Task: Look for space in Granadero Baigorria, Argentina from 4th August, 2023 to 8th August, 2023 for 1 adult in price range Rs.10000 to Rs.15000. Place can be private room with 1  bedroom having 1 bed and 1 bathroom. Property type can be flatguest house, hotel. Amenities needed are: wifi, heating. Booking option can be shelf check-in. Required host language is English.
Action: Mouse moved to (346, 131)
Screenshot: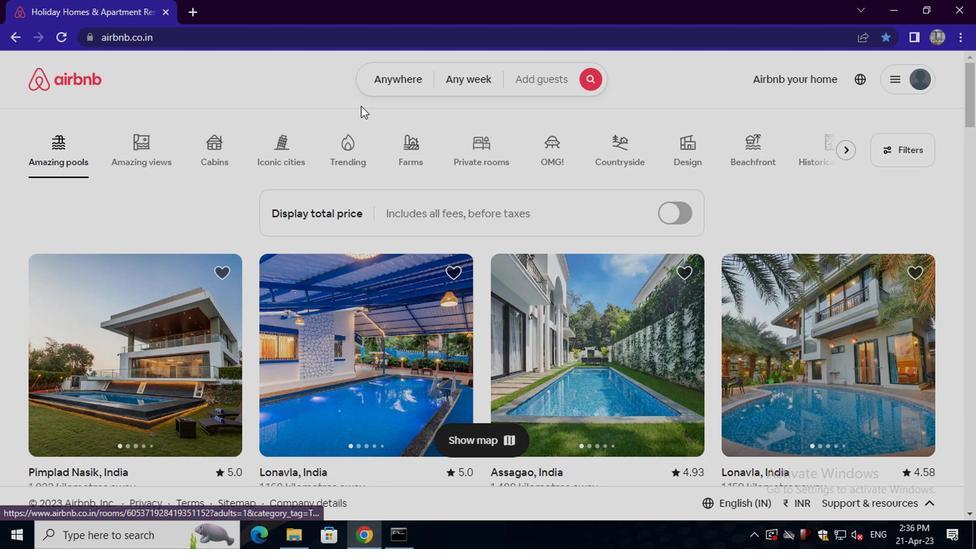 
Action: Mouse pressed left at (346, 131)
Screenshot: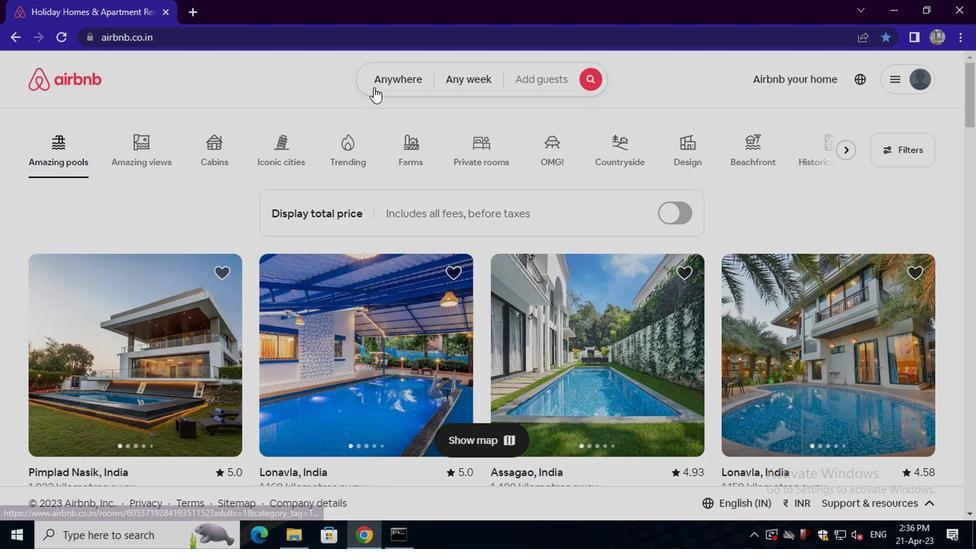 
Action: Mouse moved to (295, 169)
Screenshot: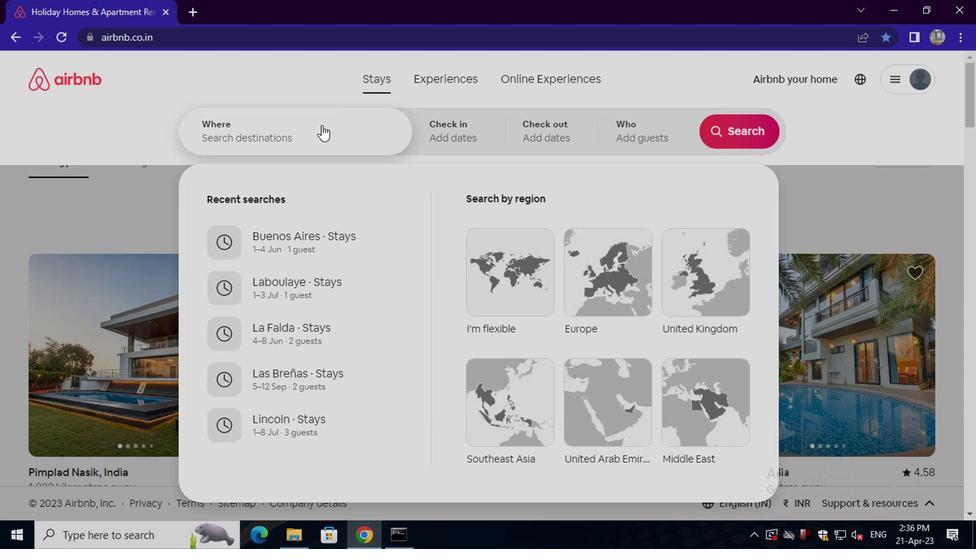 
Action: Mouse pressed left at (295, 169)
Screenshot: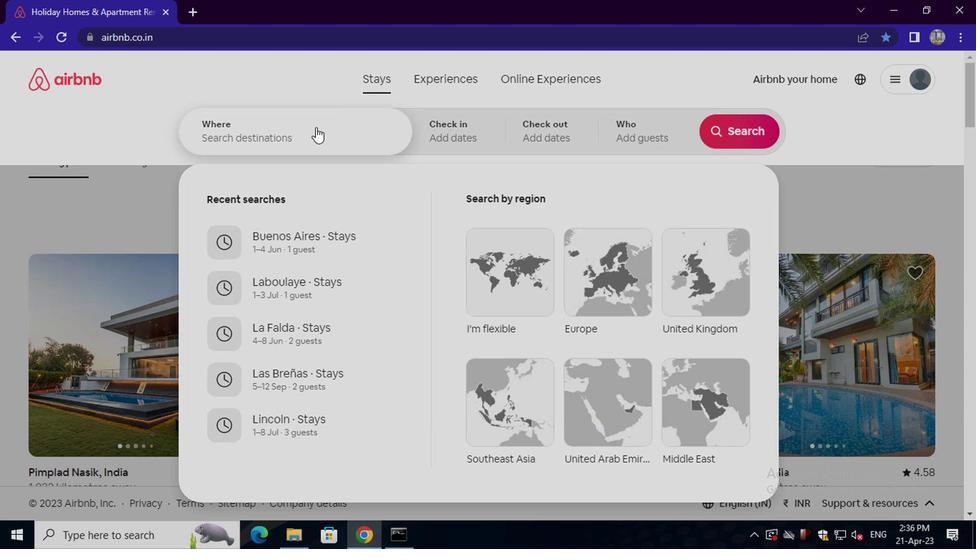 
Action: Key pressed granadero<Key.space>baigorria,<Key.space>argentina<Key.enter>
Screenshot: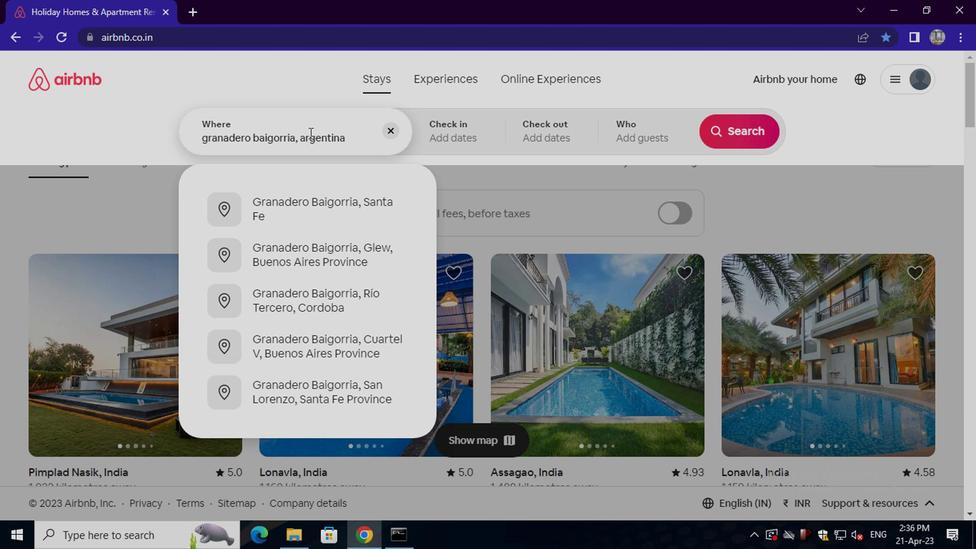 
Action: Mouse moved to (590, 248)
Screenshot: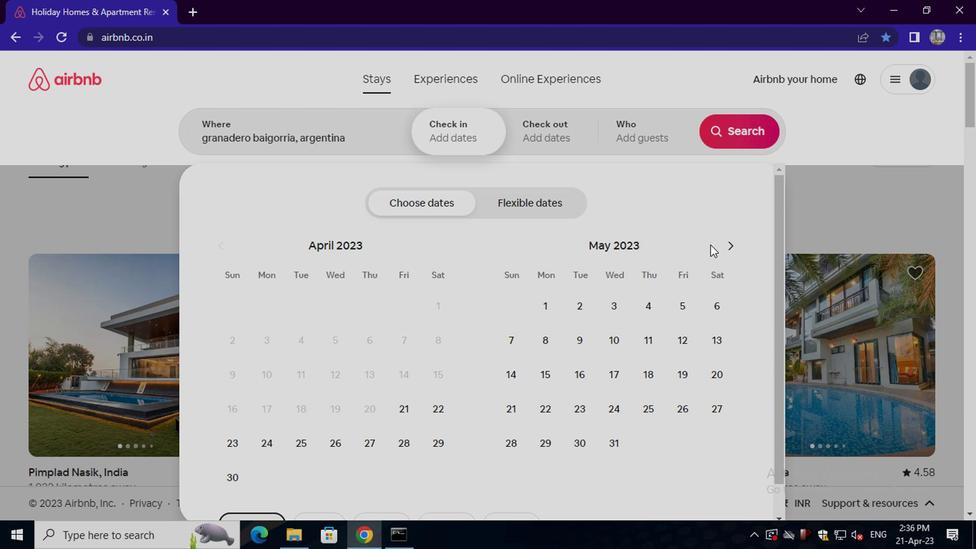 
Action: Mouse pressed left at (590, 248)
Screenshot: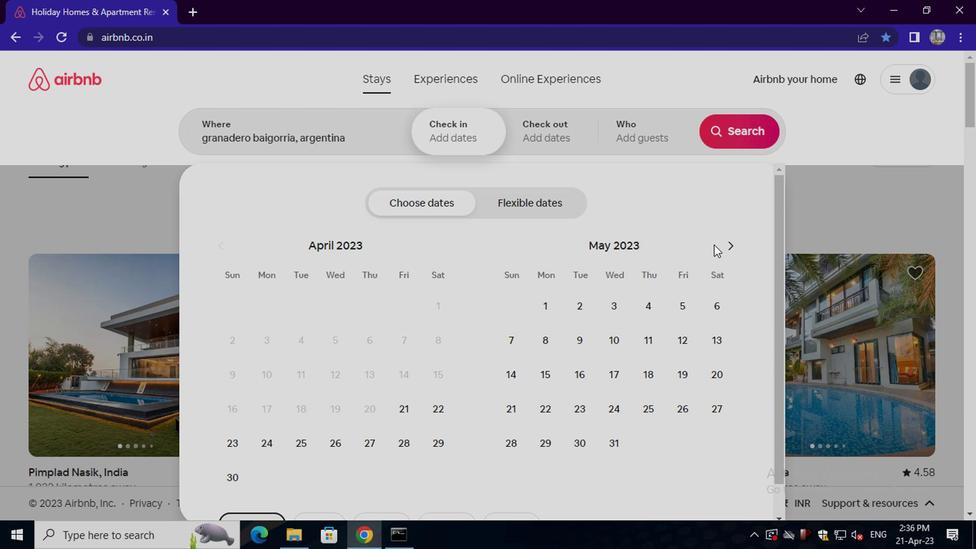 
Action: Mouse pressed left at (590, 248)
Screenshot: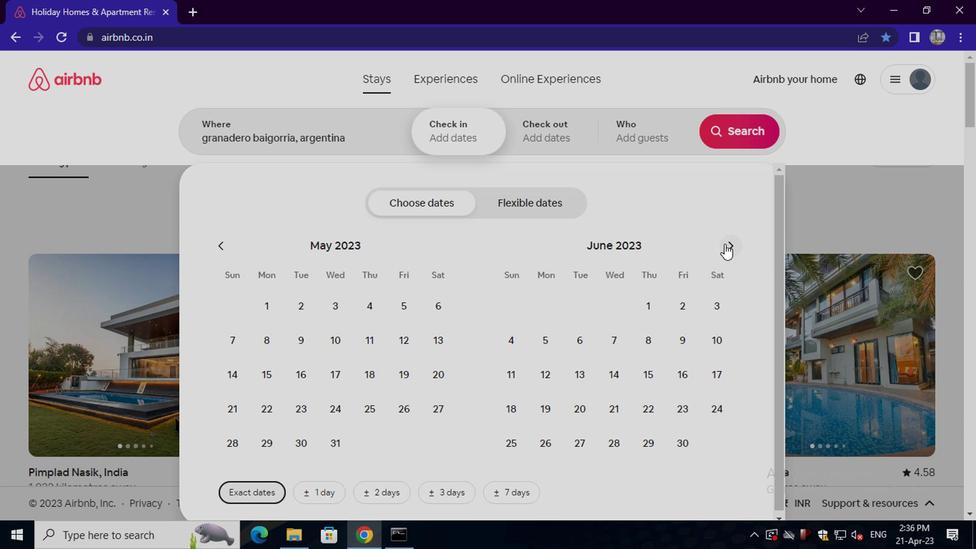 
Action: Mouse pressed left at (590, 248)
Screenshot: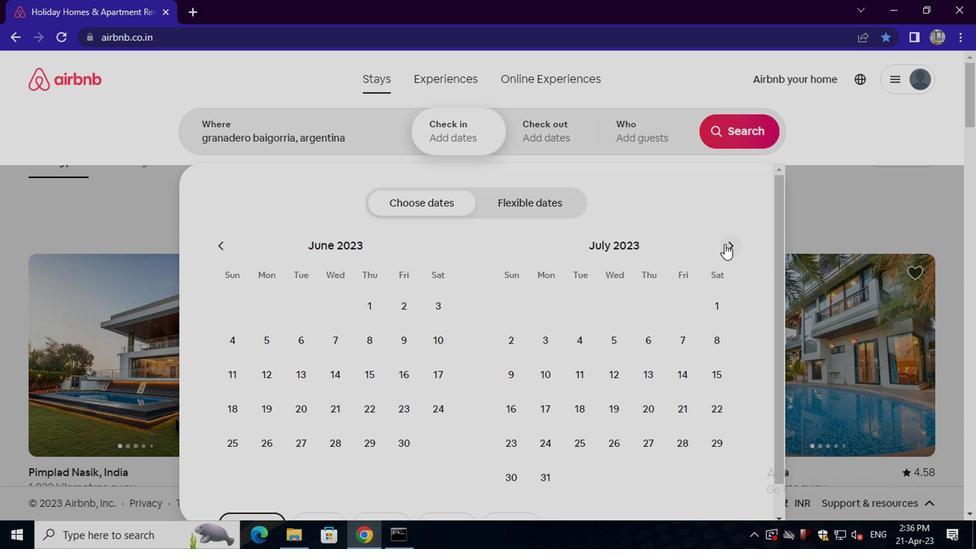 
Action: Mouse moved to (562, 290)
Screenshot: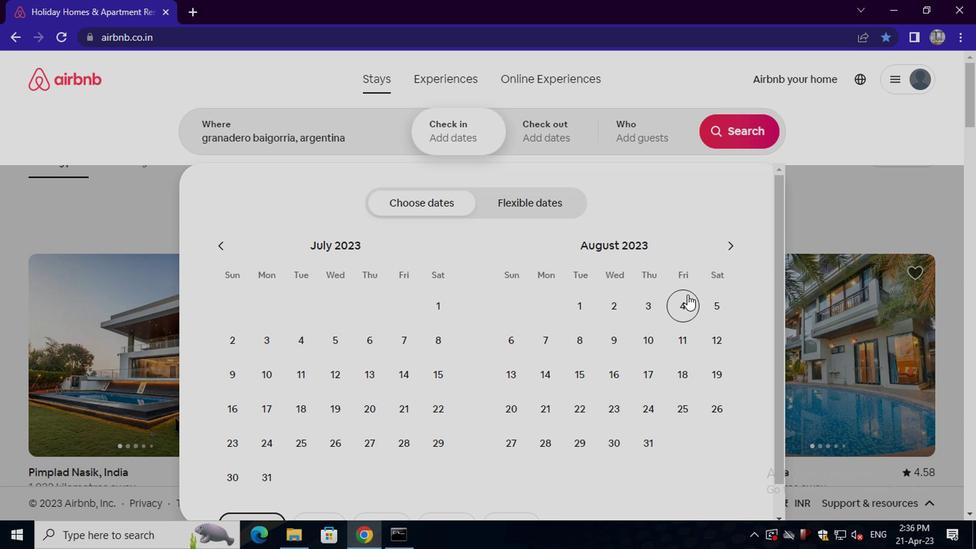 
Action: Mouse pressed left at (562, 290)
Screenshot: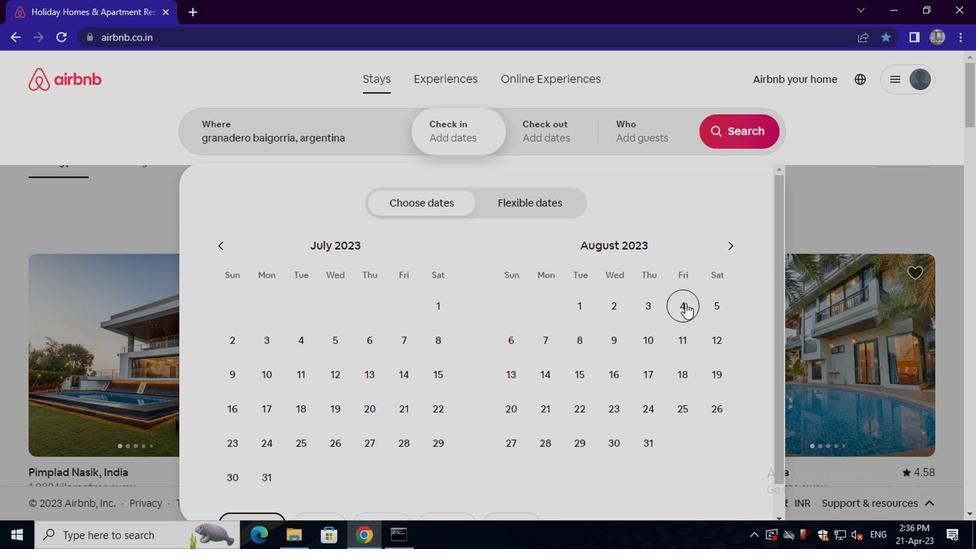 
Action: Mouse moved to (478, 319)
Screenshot: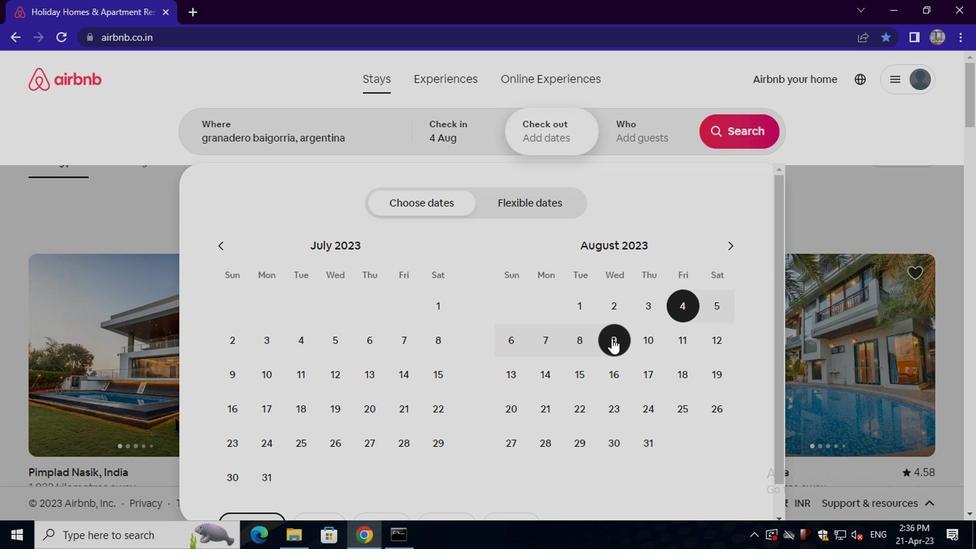 
Action: Mouse pressed left at (478, 319)
Screenshot: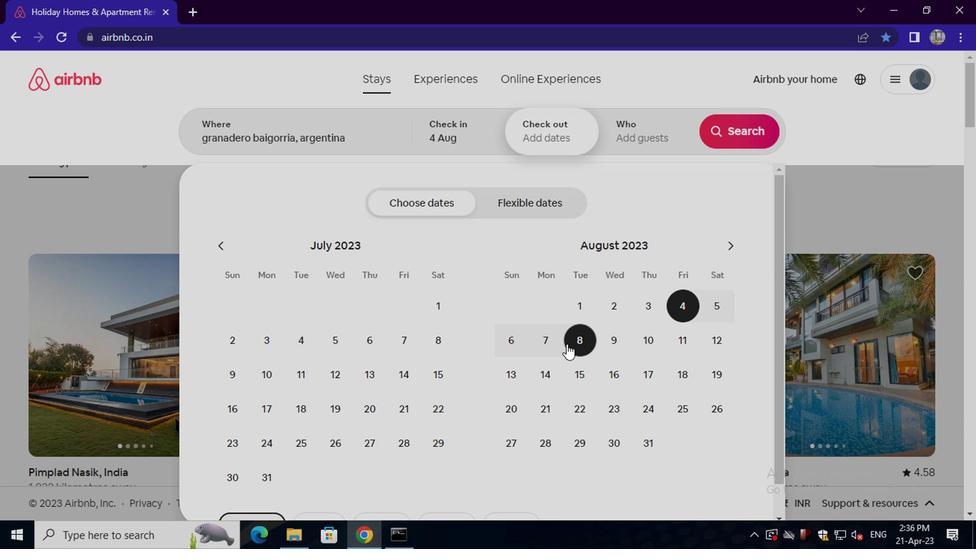 
Action: Mouse moved to (529, 170)
Screenshot: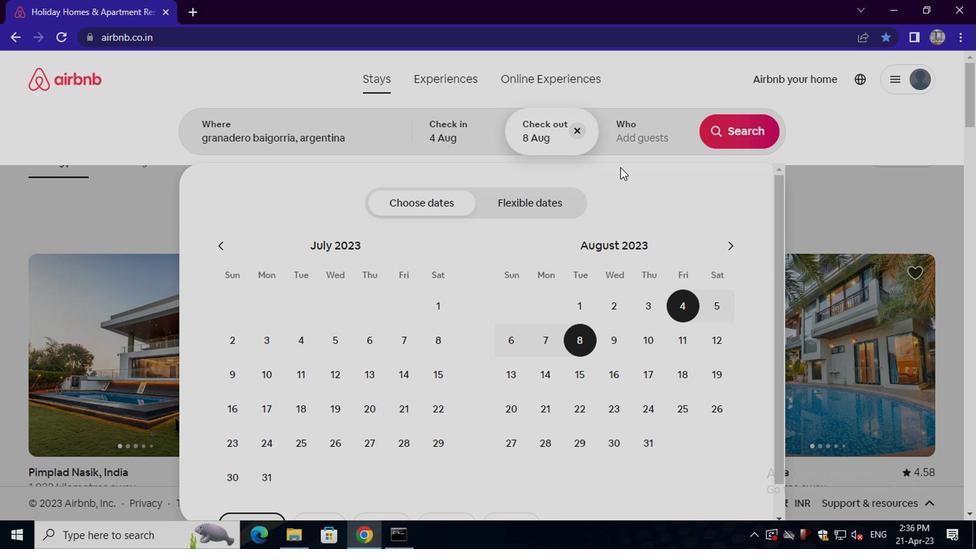
Action: Mouse pressed left at (529, 170)
Screenshot: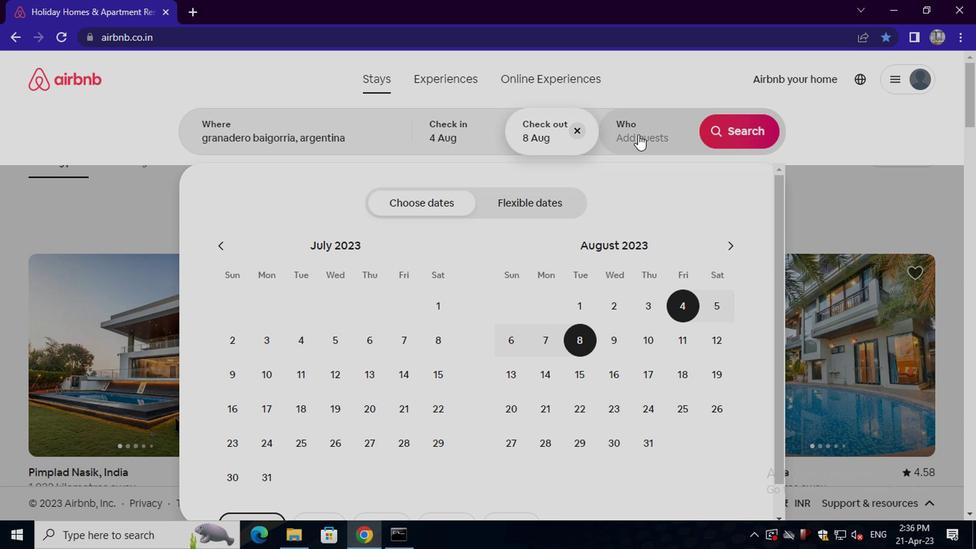 
Action: Mouse moved to (600, 219)
Screenshot: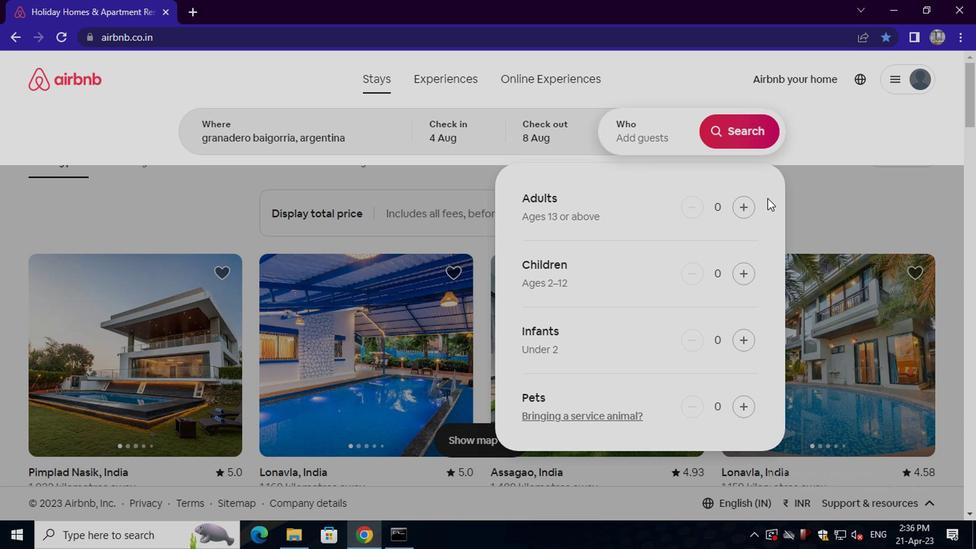 
Action: Mouse pressed left at (600, 219)
Screenshot: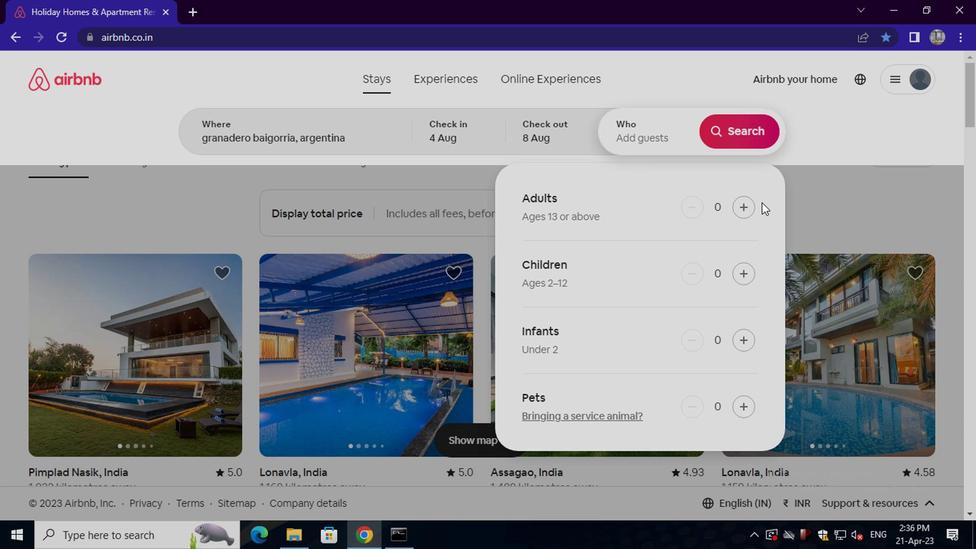 
Action: Mouse moved to (600, 169)
Screenshot: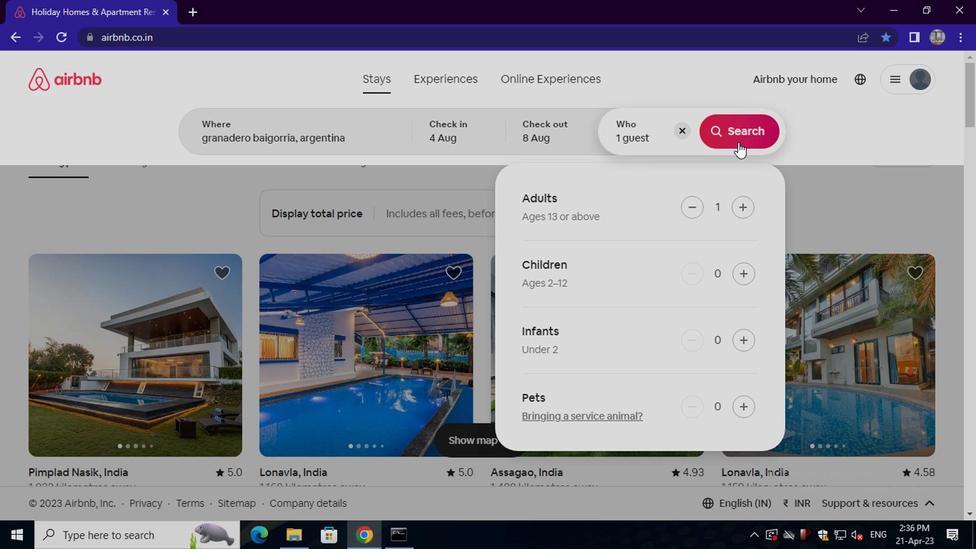 
Action: Mouse pressed left at (600, 169)
Screenshot: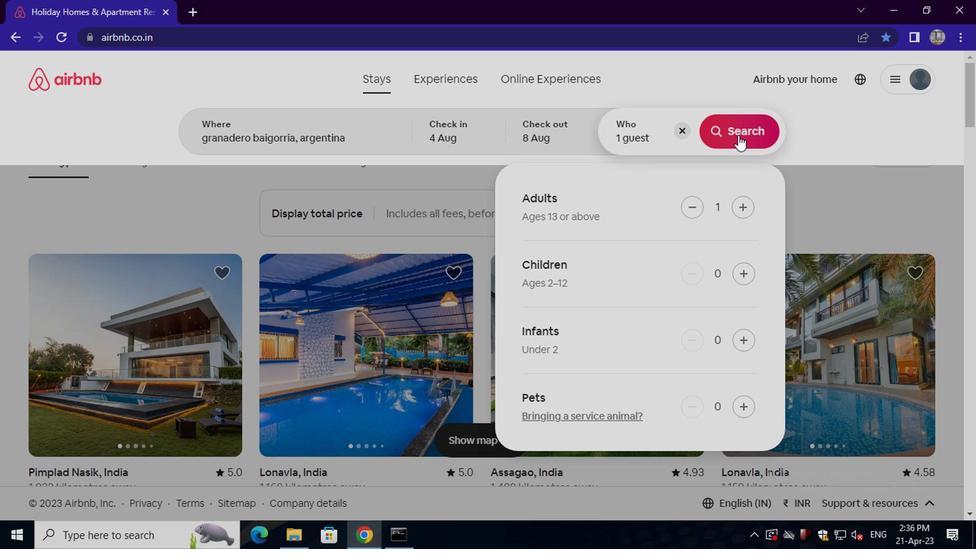 
Action: Mouse moved to (715, 174)
Screenshot: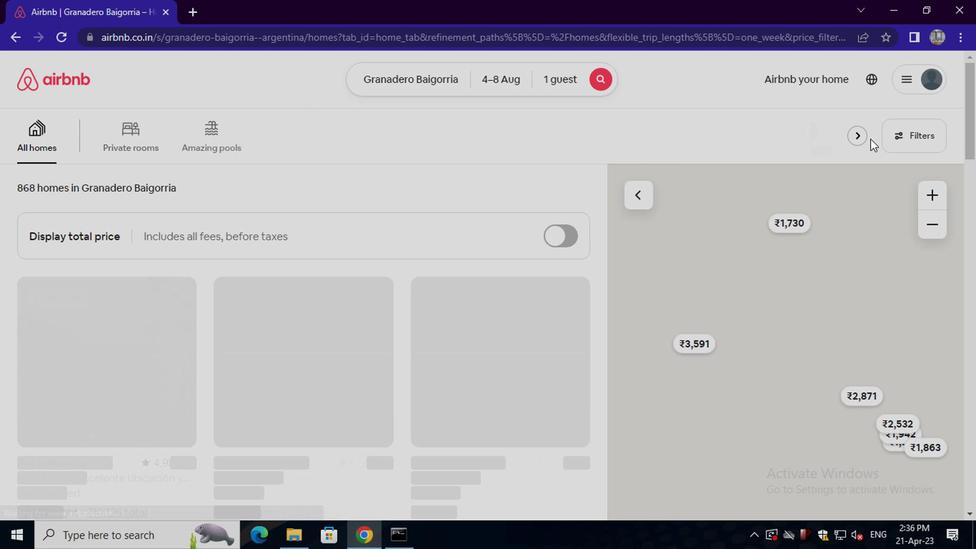 
Action: Mouse pressed left at (715, 174)
Screenshot: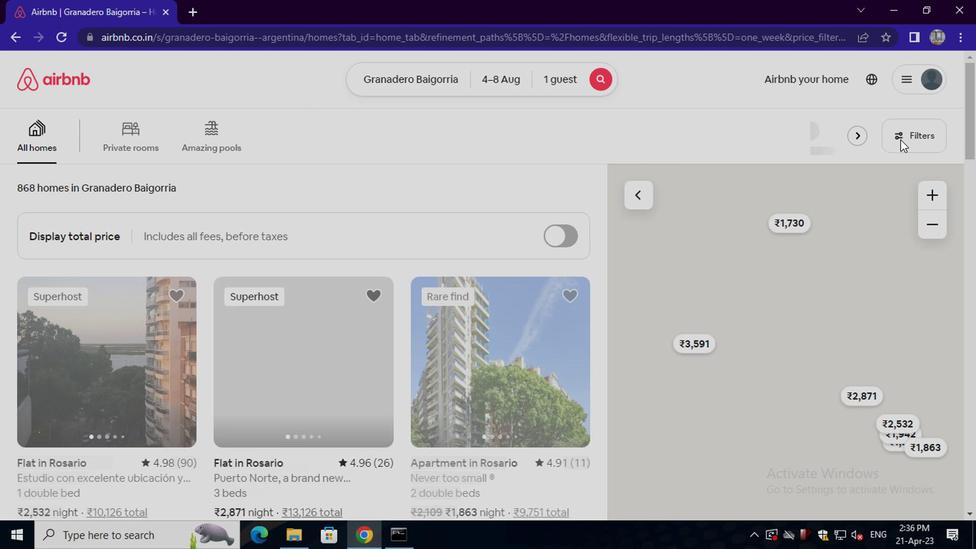 
Action: Mouse moved to (322, 299)
Screenshot: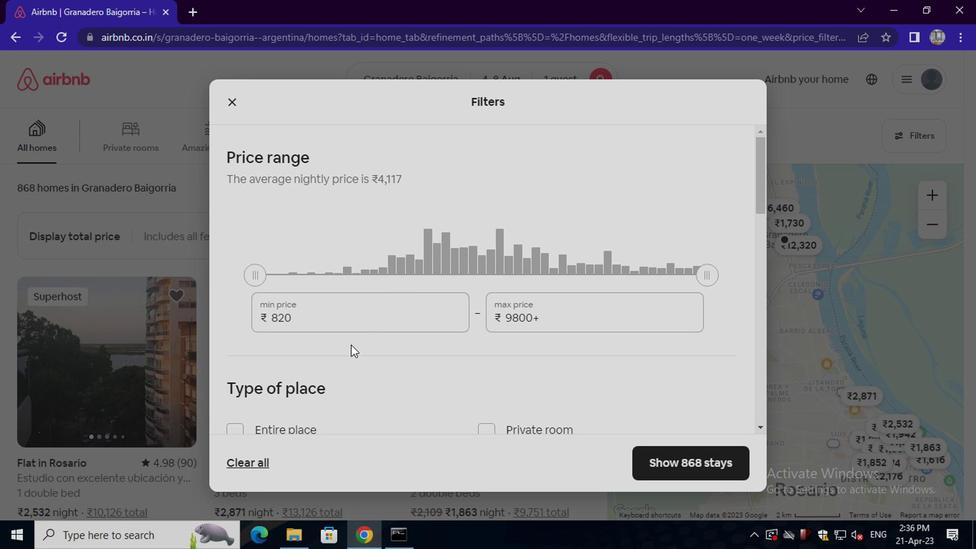 
Action: Mouse pressed left at (322, 299)
Screenshot: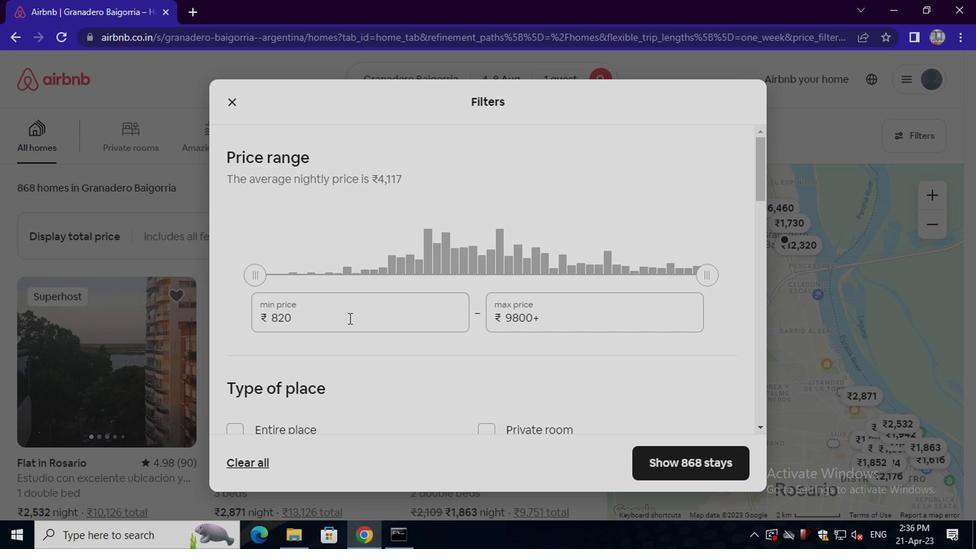 
Action: Mouse moved to (322, 298)
Screenshot: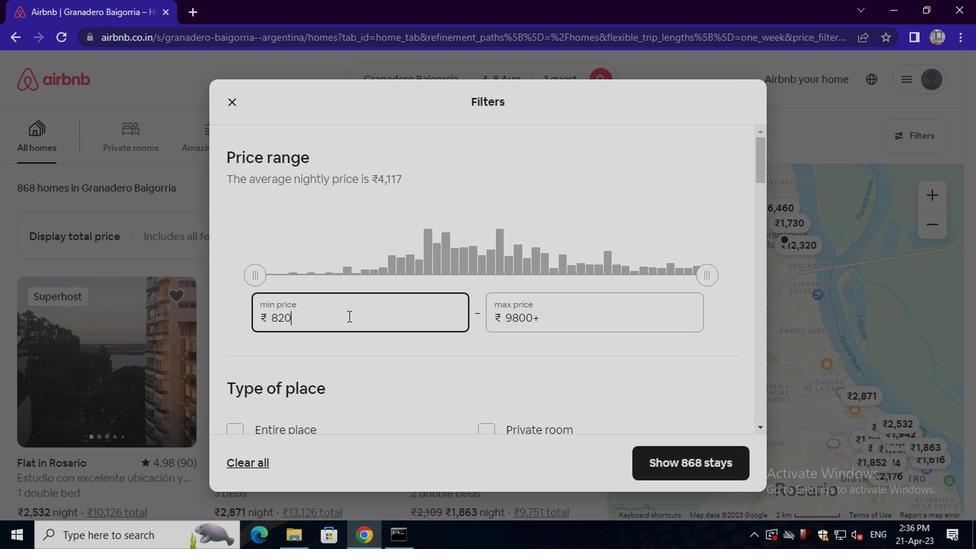 
Action: Key pressed <Key.backspace><Key.backspace><Key.backspace><Key.backspace><Key.backspace><Key.backspace><Key.backspace><Key.backspace><Key.backspace><Key.backspace><Key.backspace><Key.backspace><Key.backspace><Key.backspace><Key.backspace><Key.backspace><Key.backspace>10000
Screenshot: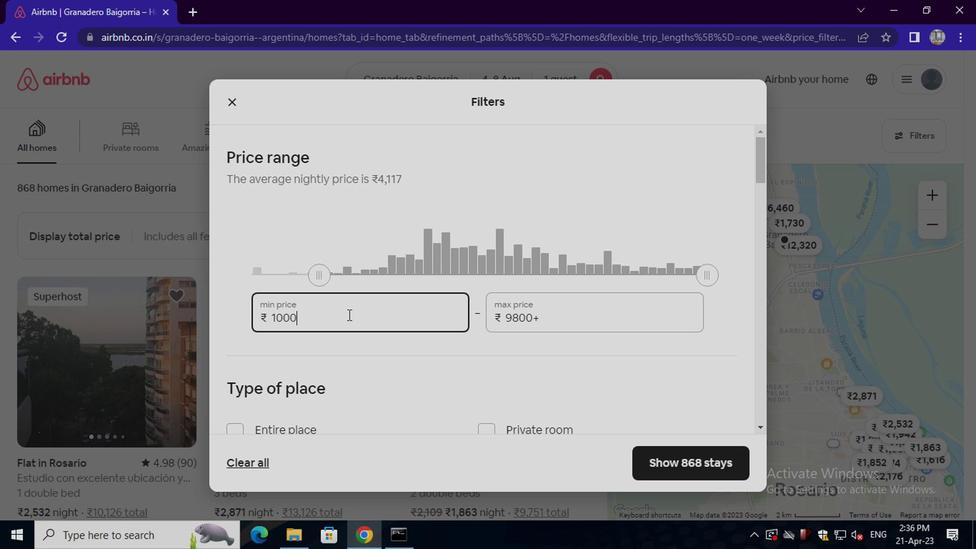
Action: Mouse moved to (473, 305)
Screenshot: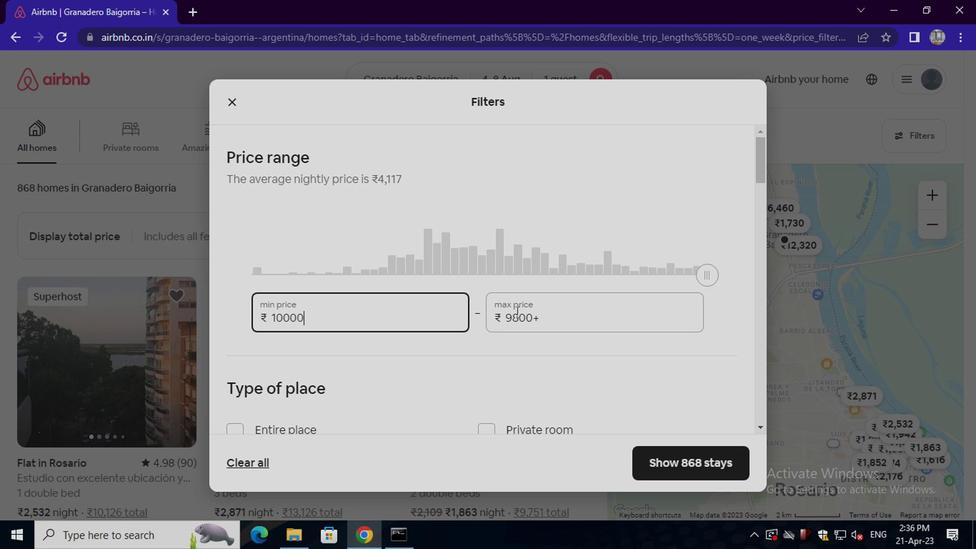 
Action: Mouse pressed left at (473, 305)
Screenshot: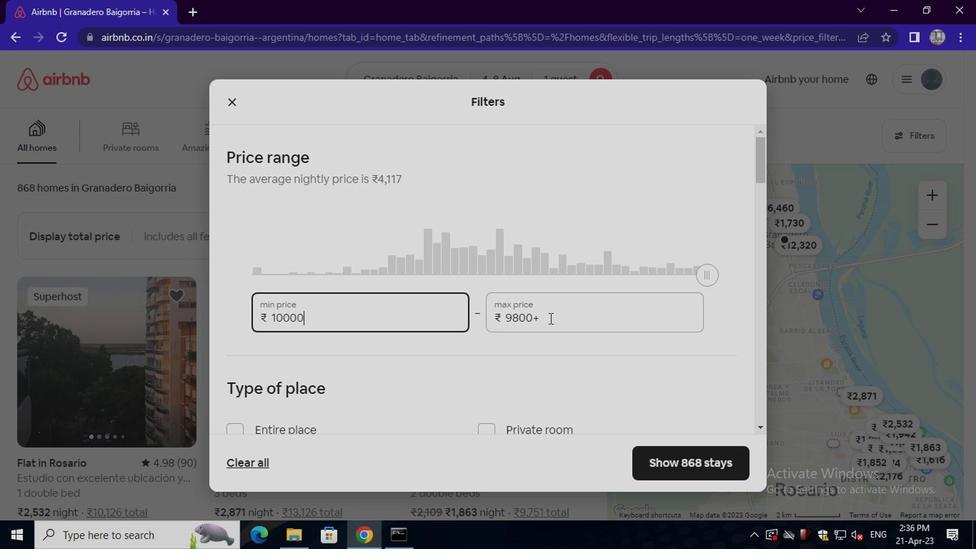 
Action: Key pressed <Key.backspace><Key.backspace><Key.backspace><Key.backspace><Key.backspace><Key.backspace><Key.backspace><Key.backspace><Key.backspace><Key.backspace><Key.backspace><Key.backspace><Key.backspace>15000
Screenshot: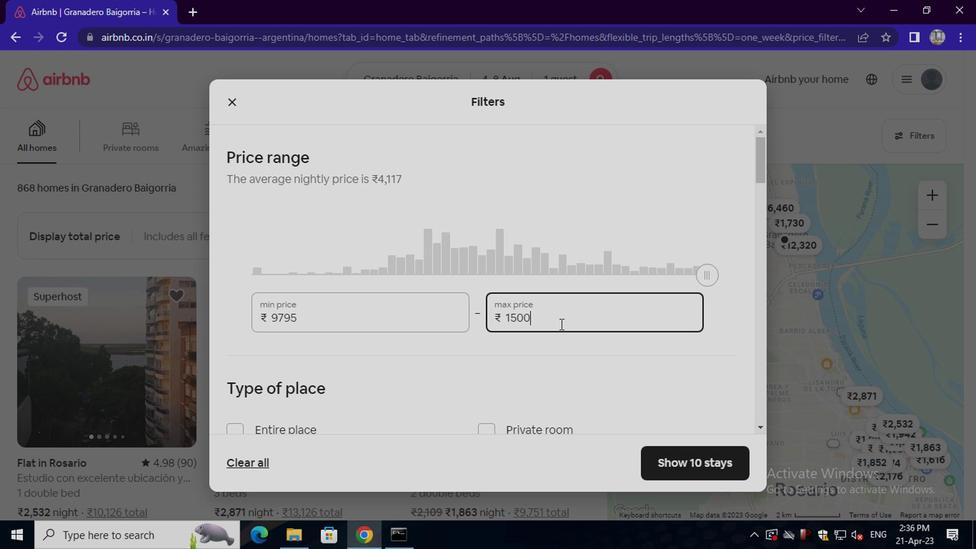 
Action: Mouse moved to (458, 316)
Screenshot: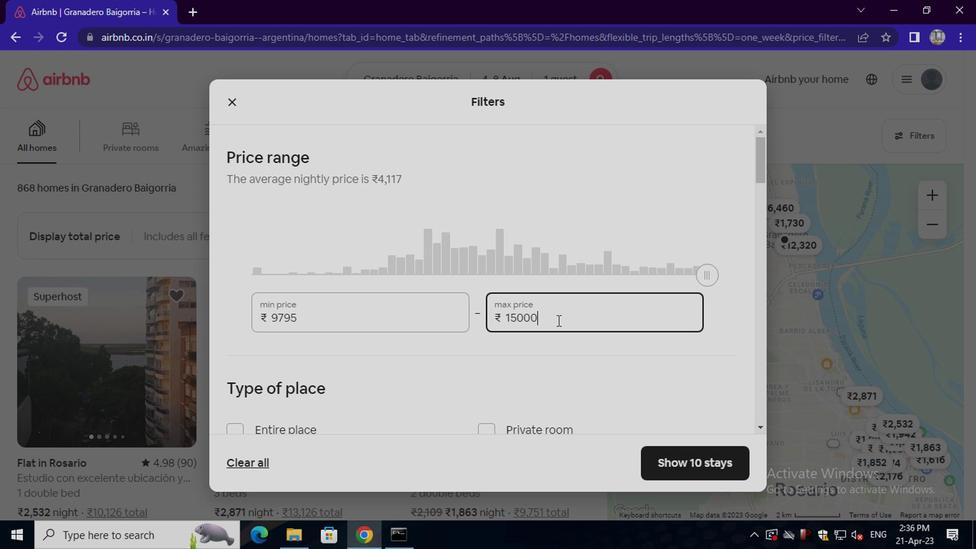 
Action: Mouse scrolled (458, 315) with delta (0, 0)
Screenshot: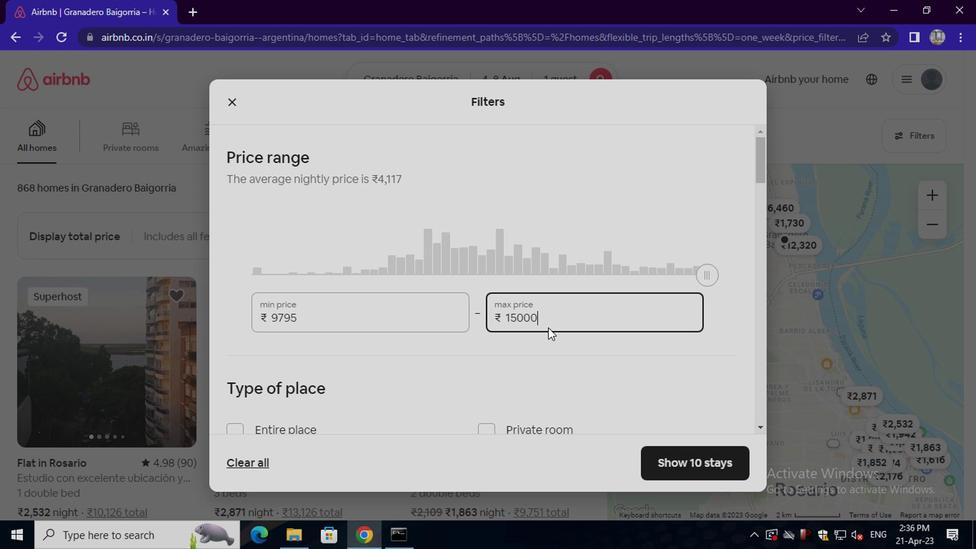 
Action: Mouse moved to (458, 317)
Screenshot: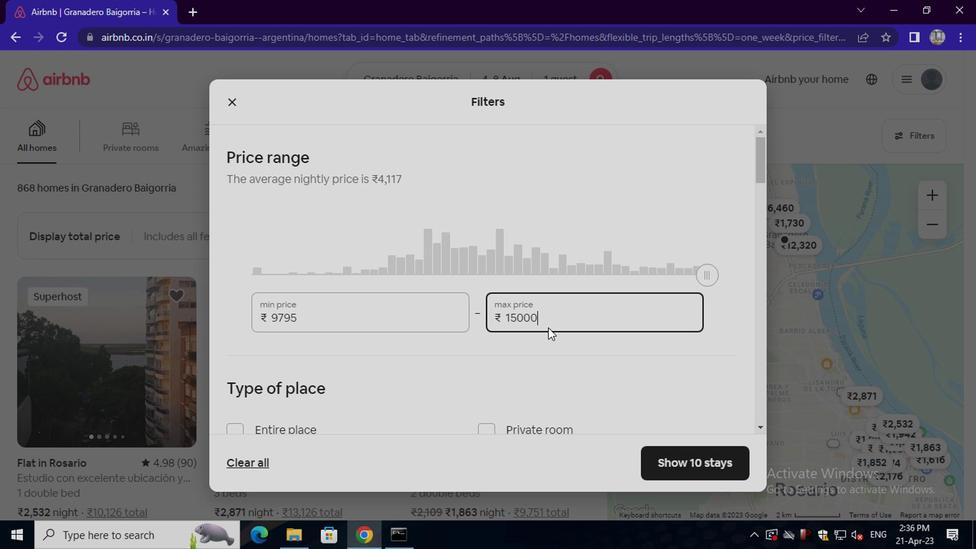 
Action: Mouse scrolled (458, 316) with delta (0, 0)
Screenshot: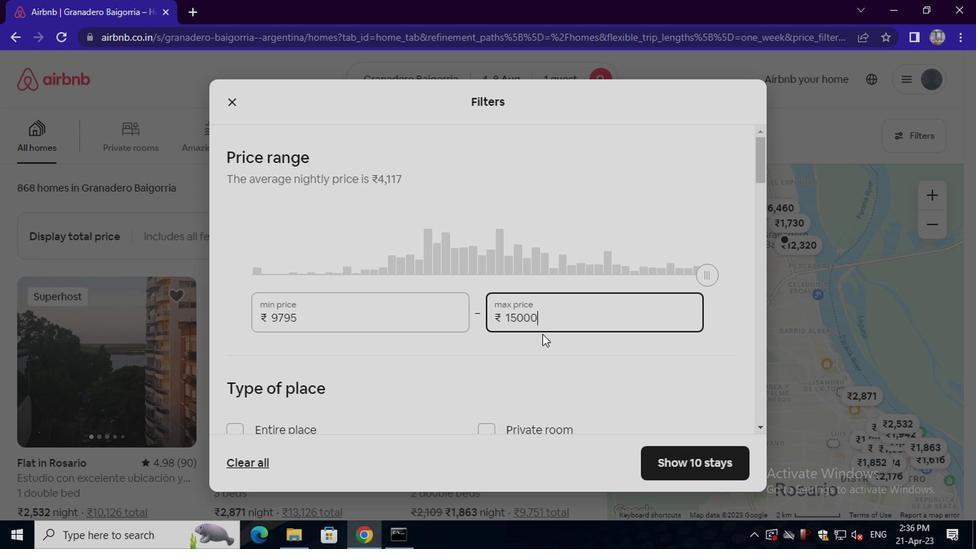 
Action: Mouse moved to (446, 278)
Screenshot: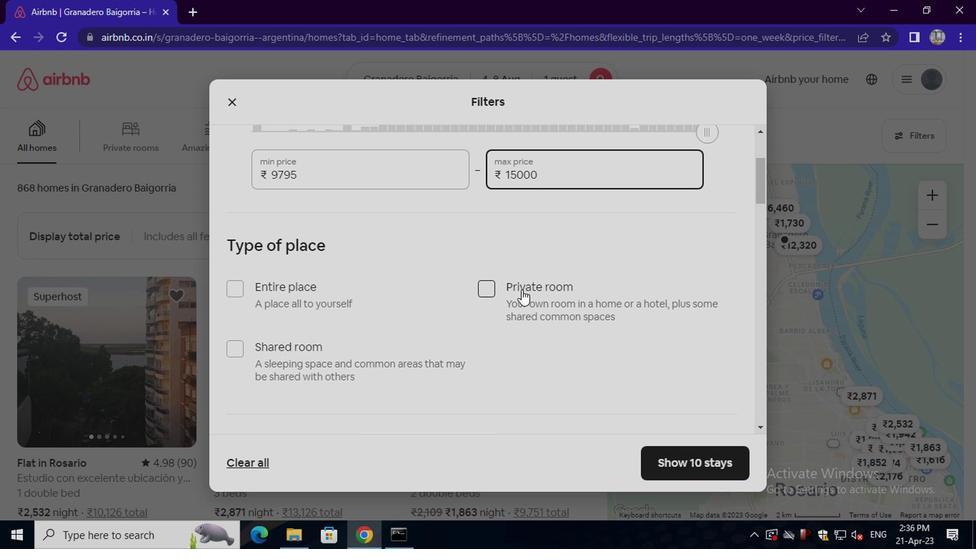 
Action: Mouse pressed left at (446, 278)
Screenshot: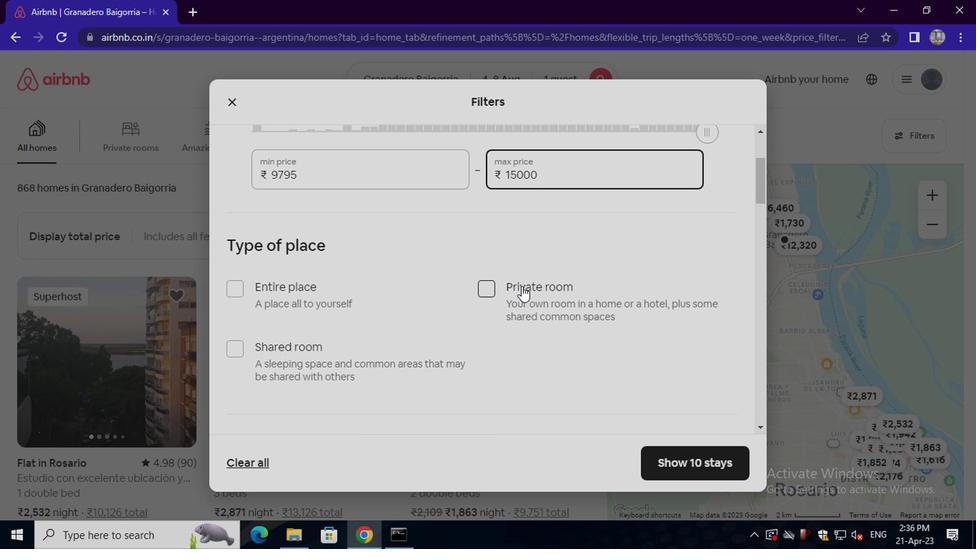 
Action: Mouse moved to (446, 278)
Screenshot: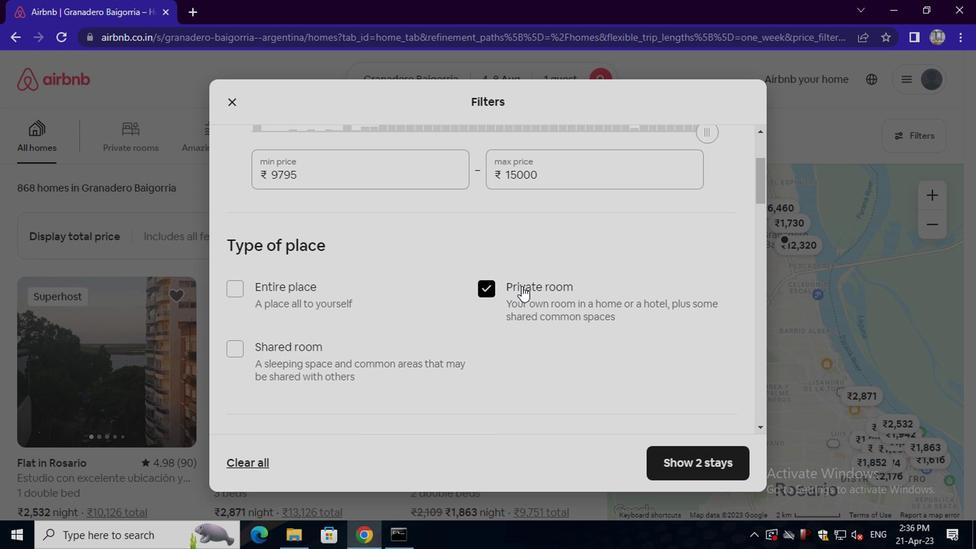 
Action: Mouse scrolled (446, 278) with delta (0, 0)
Screenshot: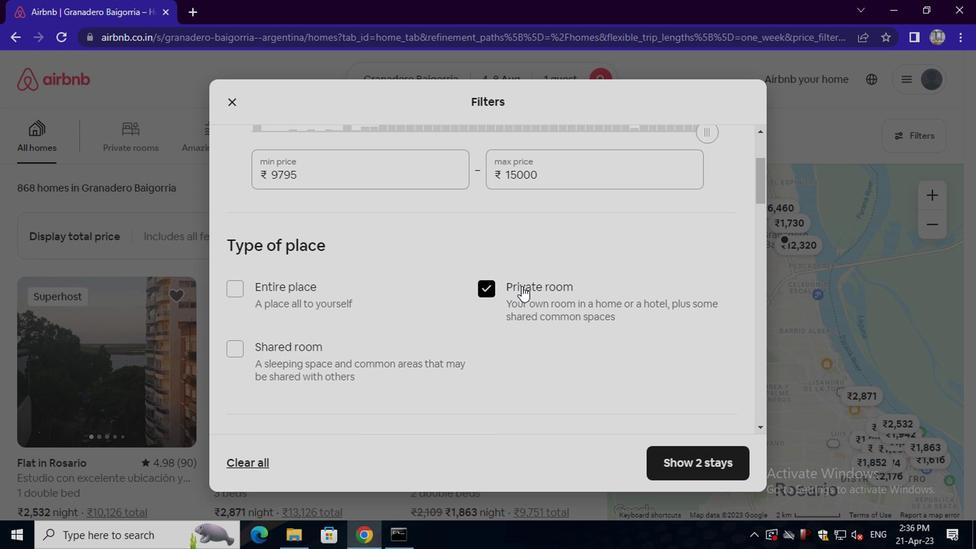 
Action: Mouse moved to (443, 279)
Screenshot: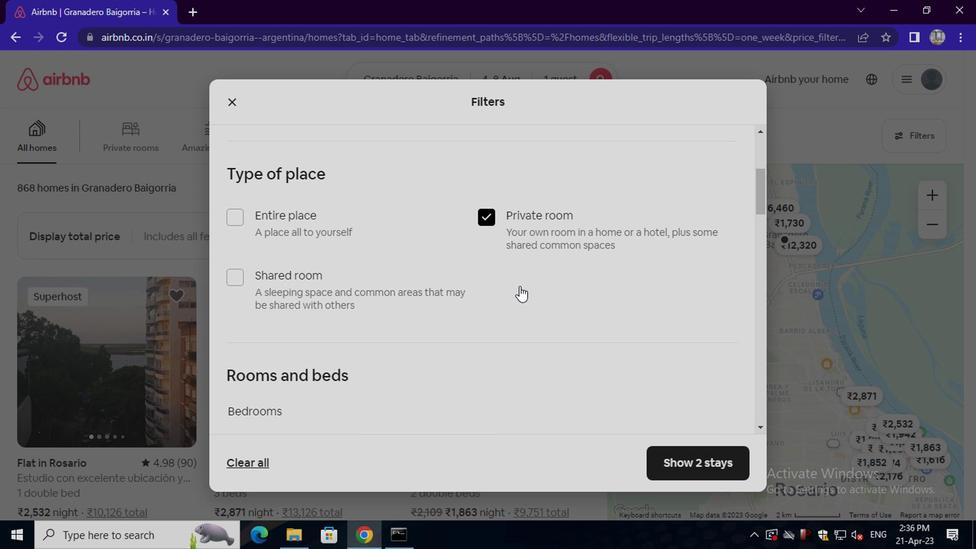 
Action: Mouse scrolled (443, 279) with delta (0, 0)
Screenshot: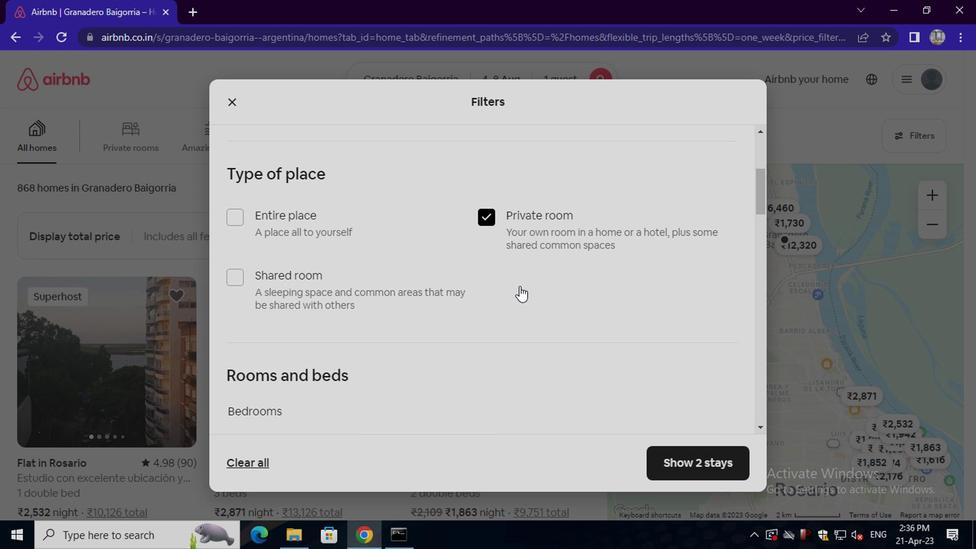 
Action: Mouse moved to (438, 282)
Screenshot: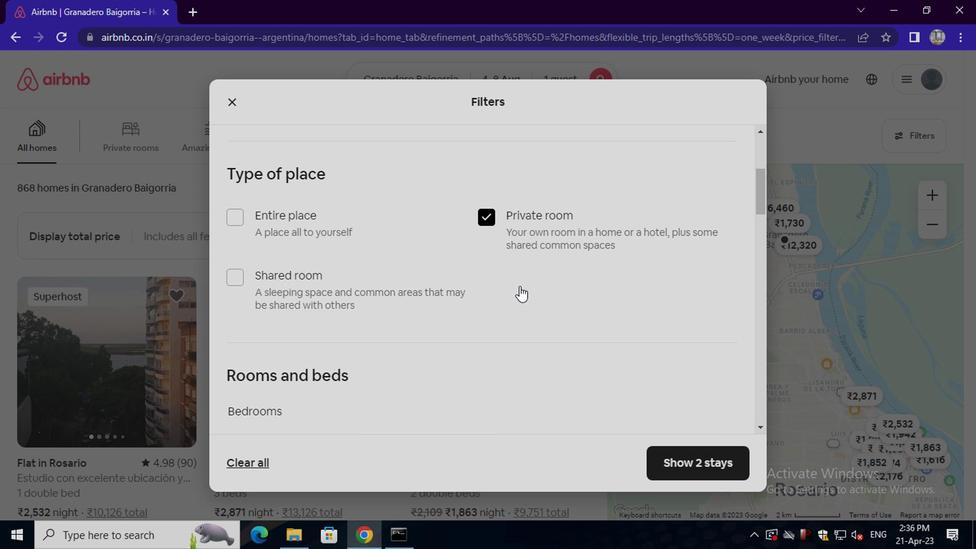 
Action: Mouse scrolled (438, 281) with delta (0, 0)
Screenshot: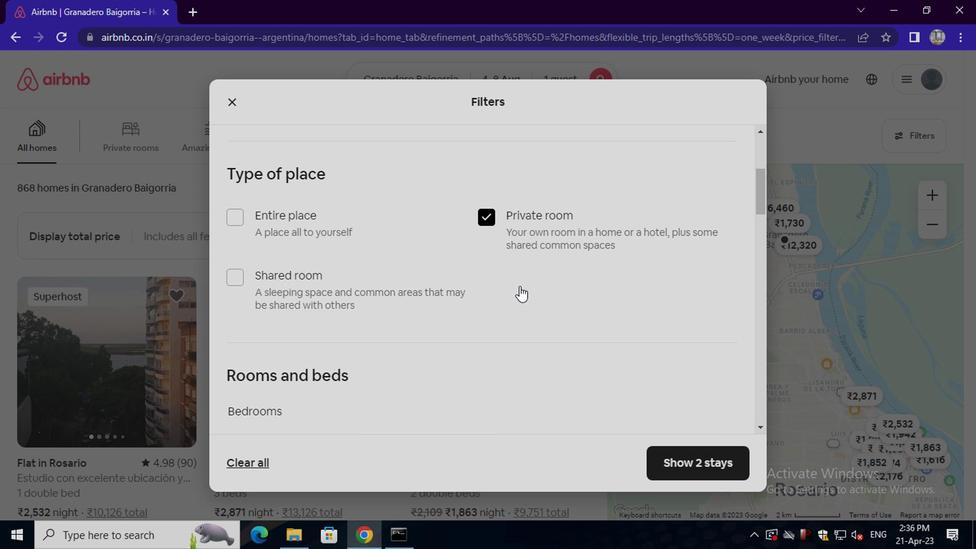 
Action: Mouse moved to (432, 285)
Screenshot: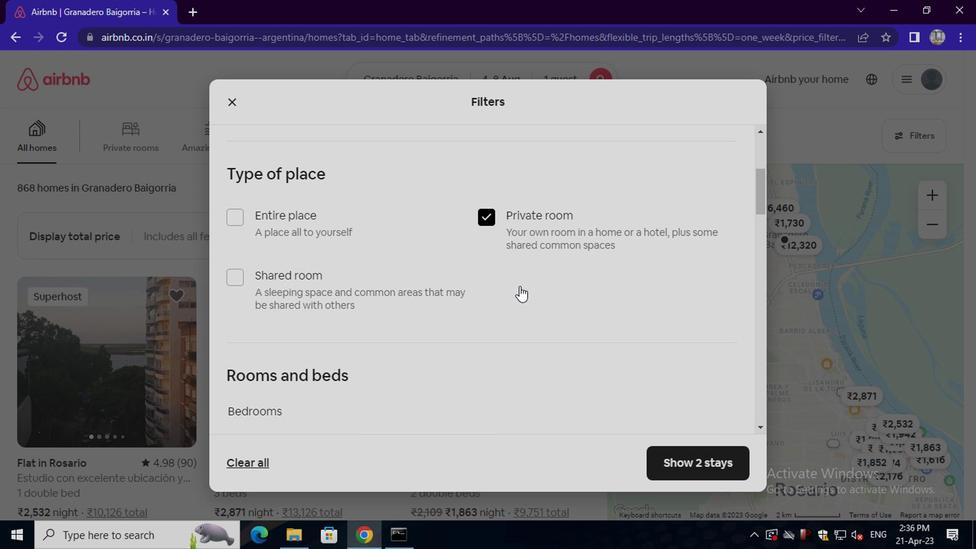 
Action: Mouse scrolled (432, 284) with delta (0, 0)
Screenshot: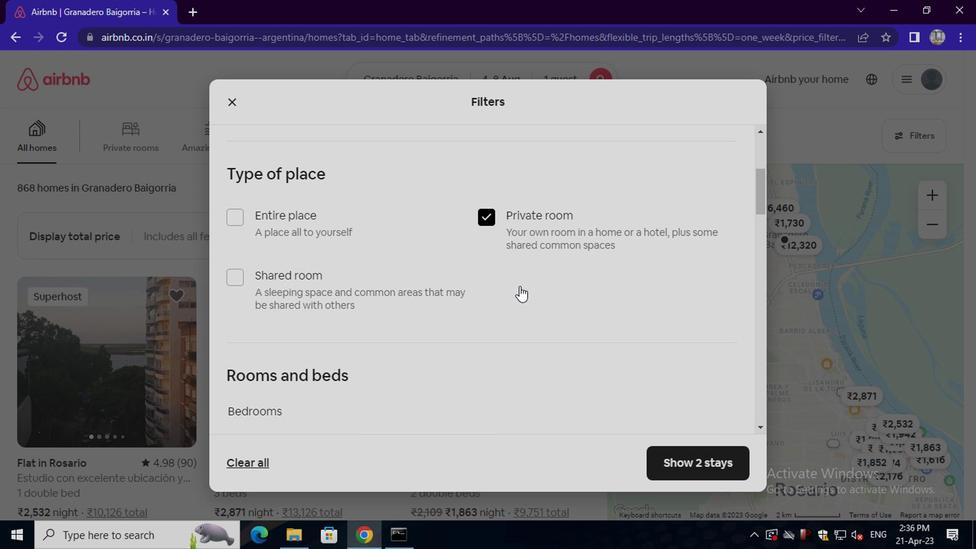 
Action: Mouse moved to (299, 247)
Screenshot: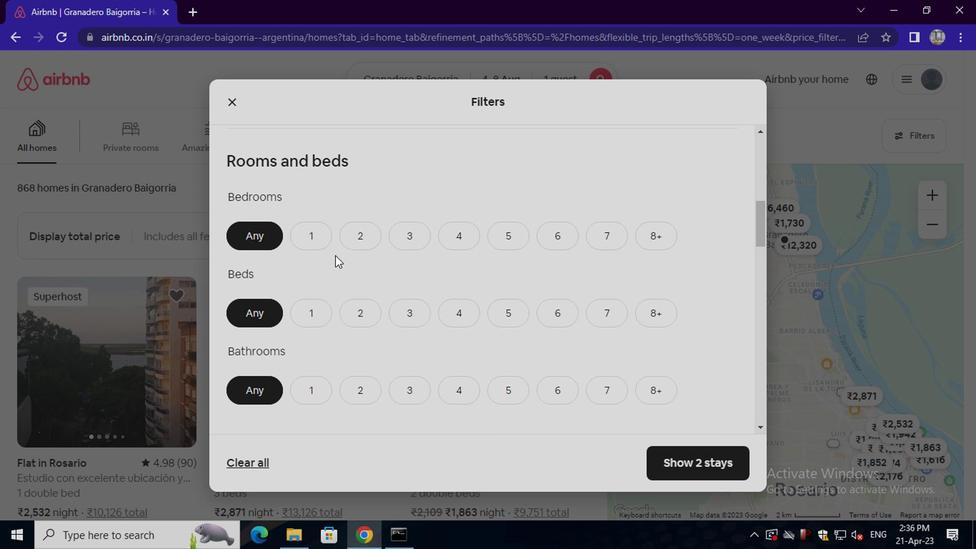 
Action: Mouse pressed left at (299, 247)
Screenshot: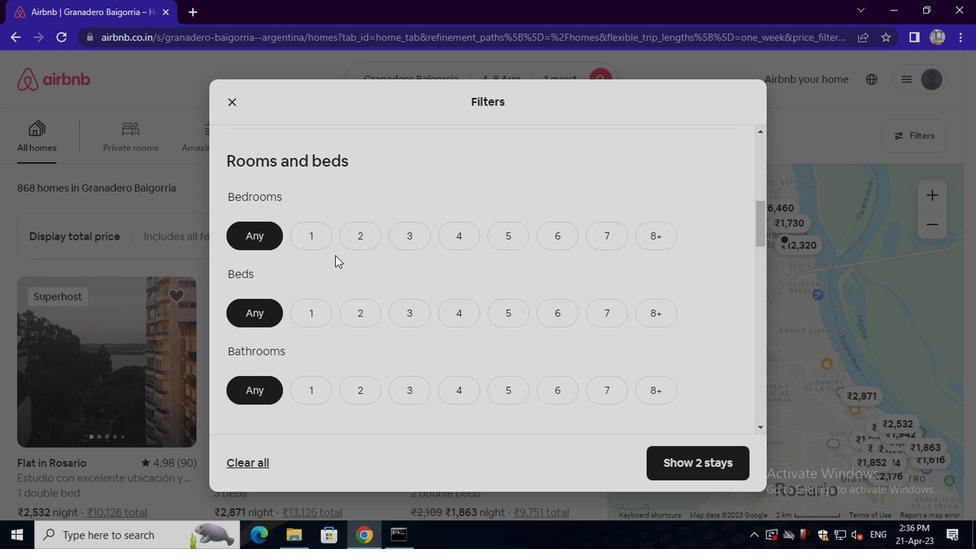 
Action: Mouse moved to (295, 299)
Screenshot: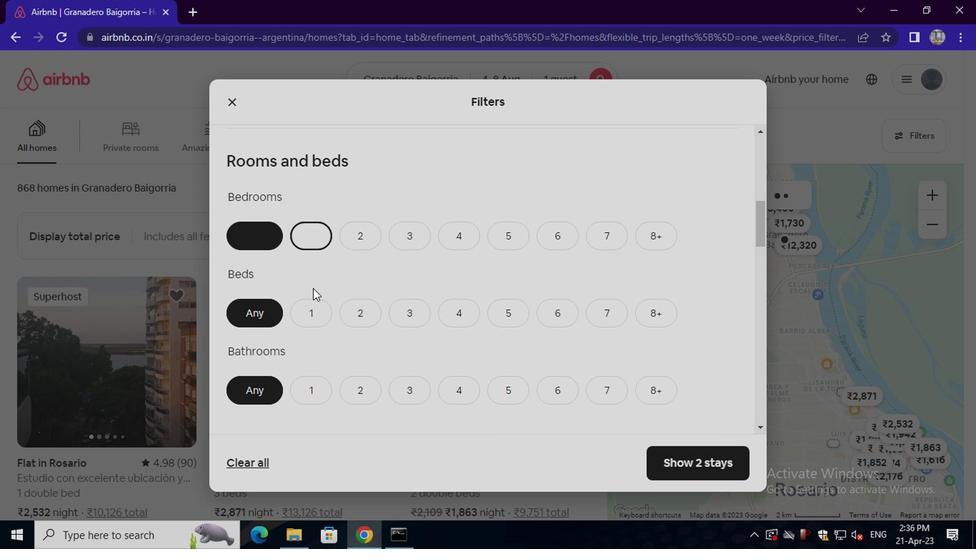 
Action: Mouse pressed left at (295, 299)
Screenshot: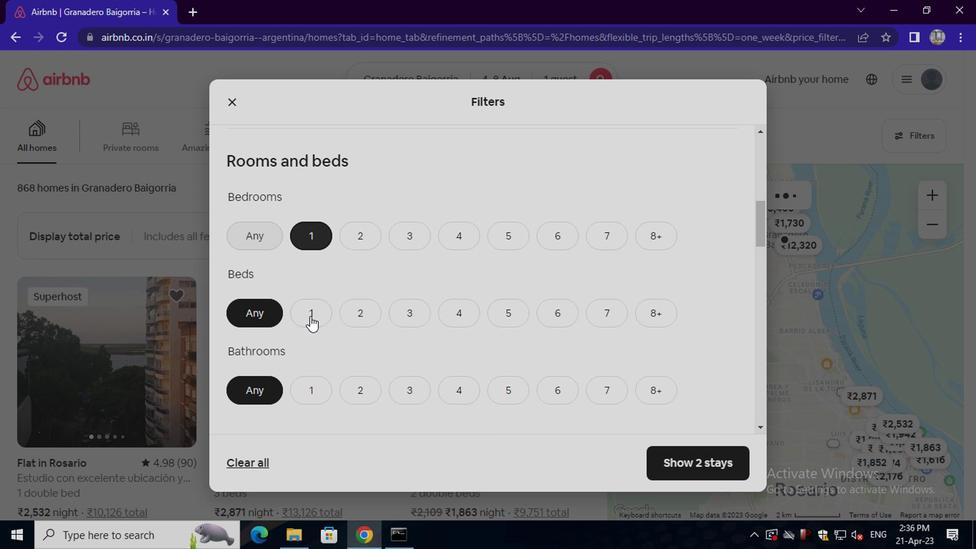 
Action: Mouse moved to (297, 357)
Screenshot: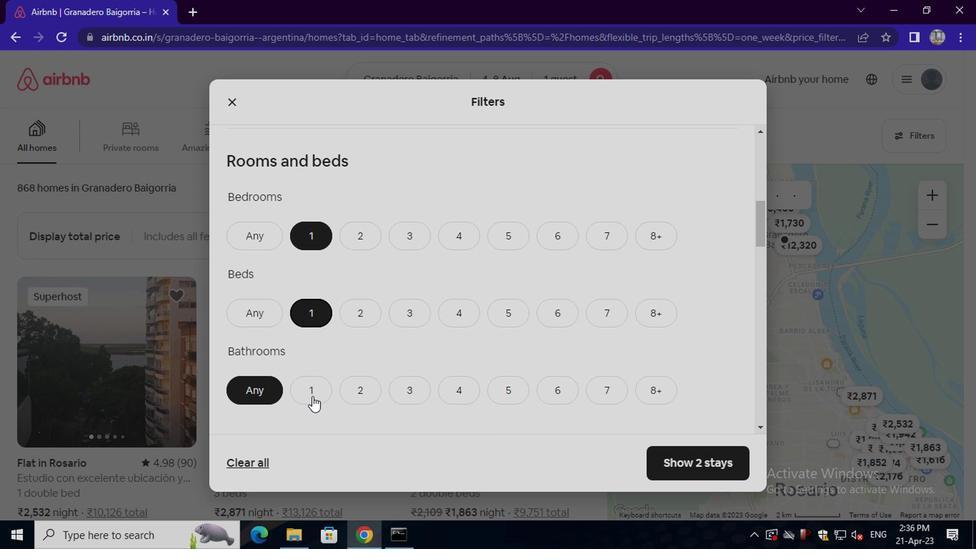 
Action: Mouse pressed left at (297, 357)
Screenshot: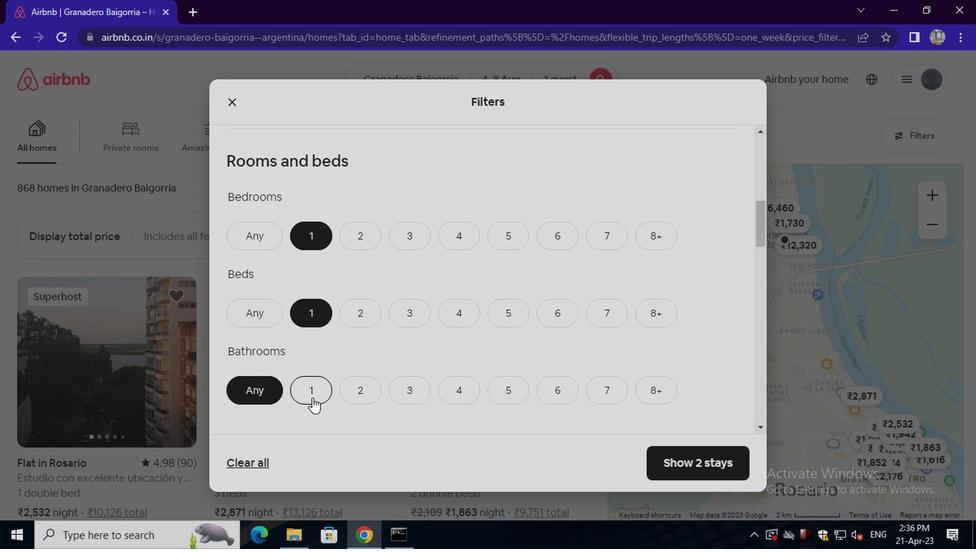 
Action: Mouse moved to (313, 332)
Screenshot: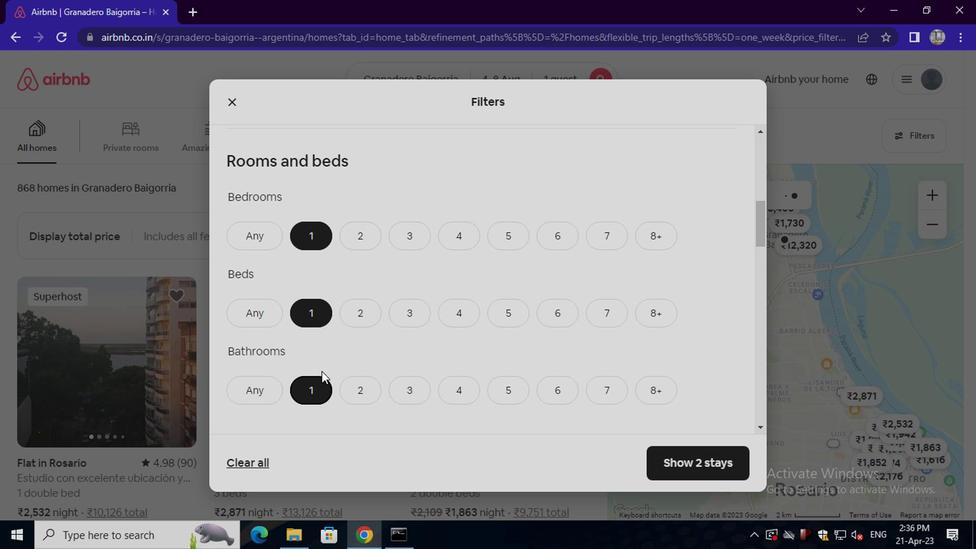 
Action: Mouse scrolled (313, 331) with delta (0, 0)
Screenshot: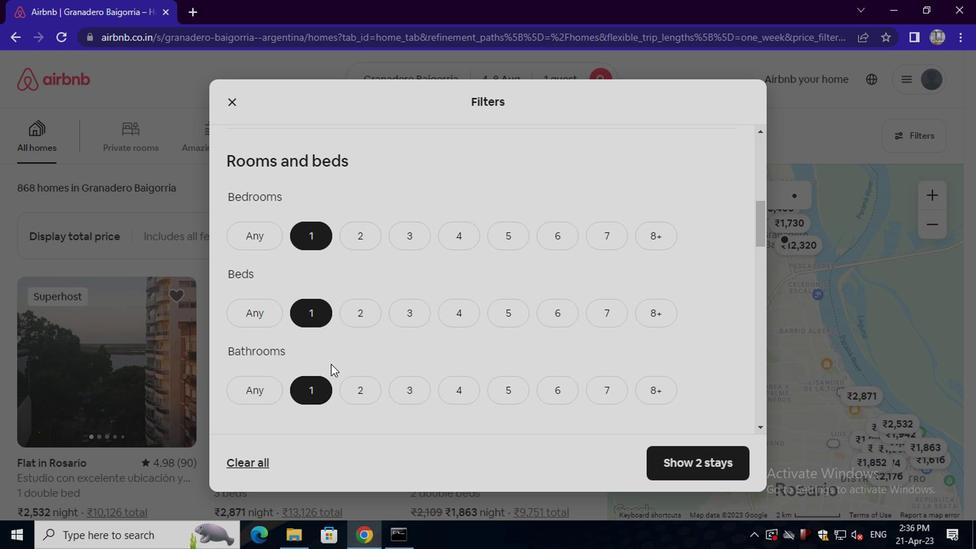 
Action: Mouse scrolled (313, 331) with delta (0, 0)
Screenshot: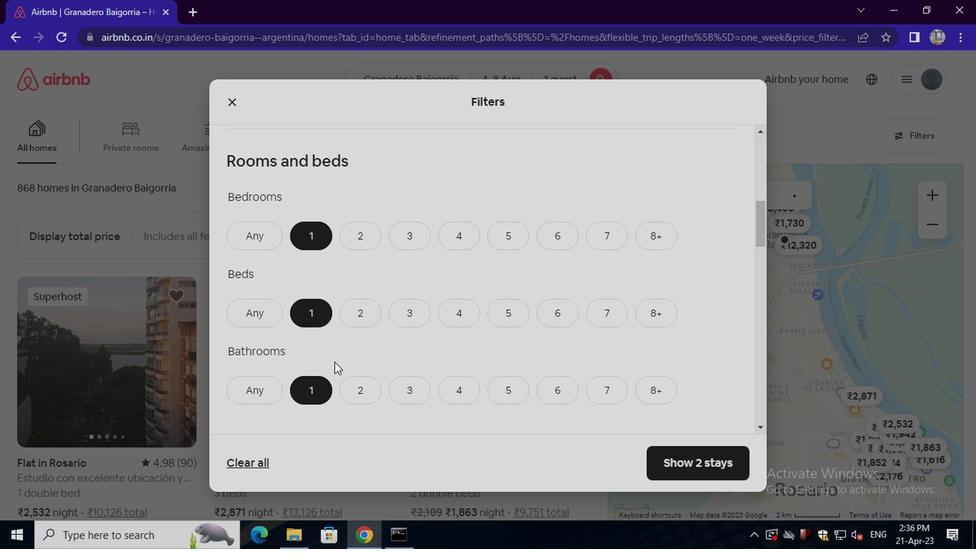 
Action: Mouse scrolled (313, 331) with delta (0, 0)
Screenshot: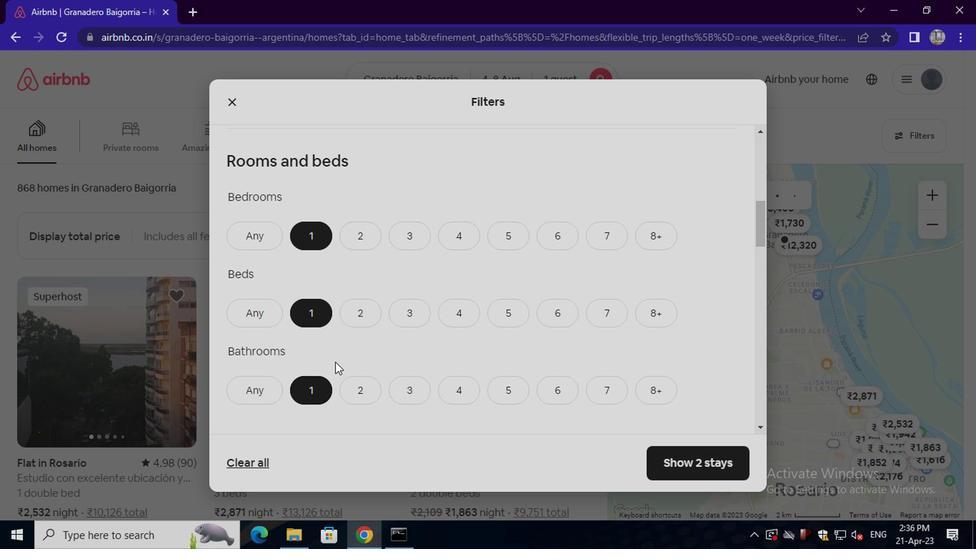 
Action: Mouse moved to (314, 332)
Screenshot: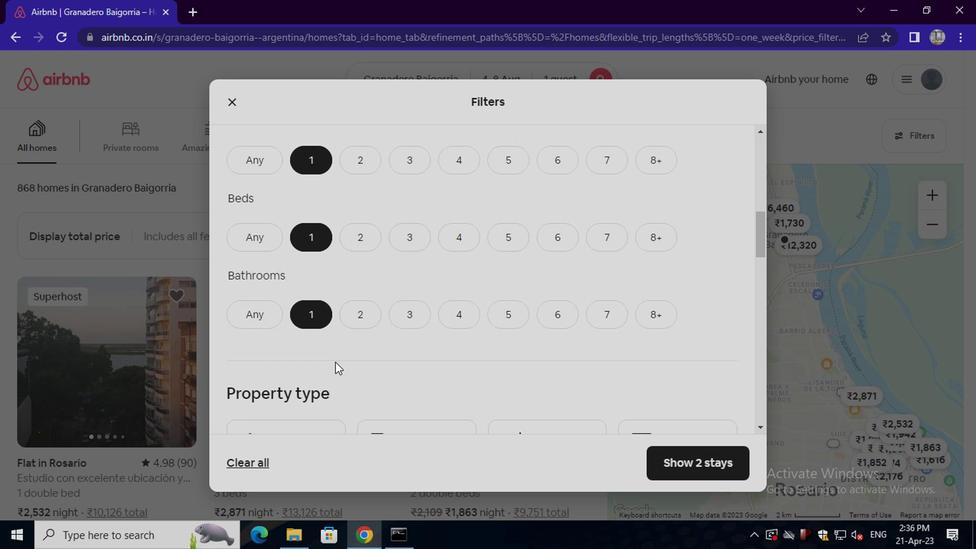 
Action: Mouse scrolled (314, 331) with delta (0, 0)
Screenshot: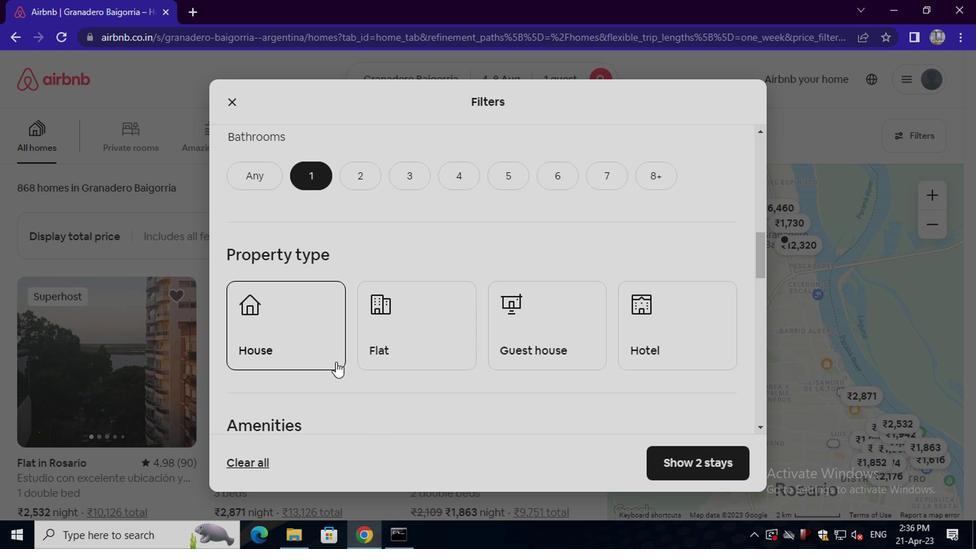 
Action: Mouse moved to (380, 257)
Screenshot: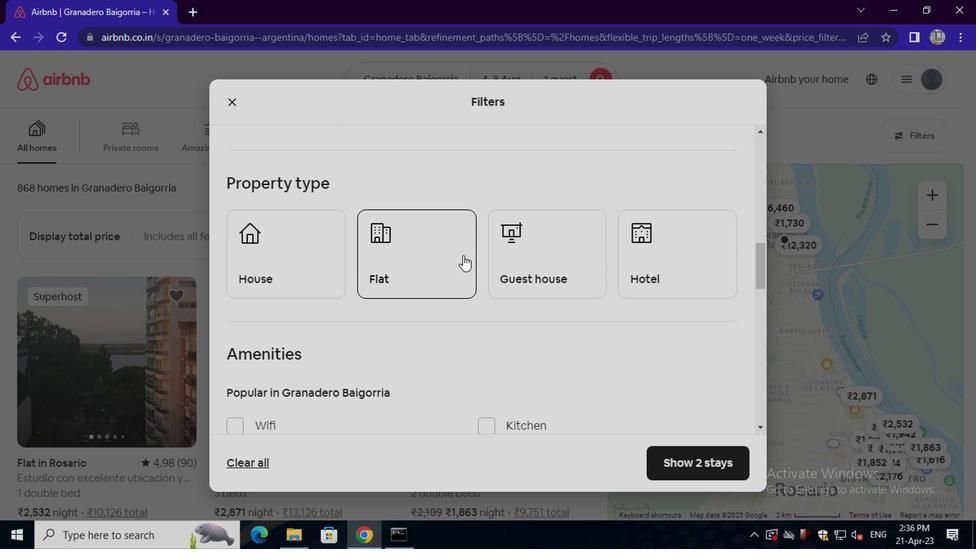 
Action: Mouse pressed left at (380, 257)
Screenshot: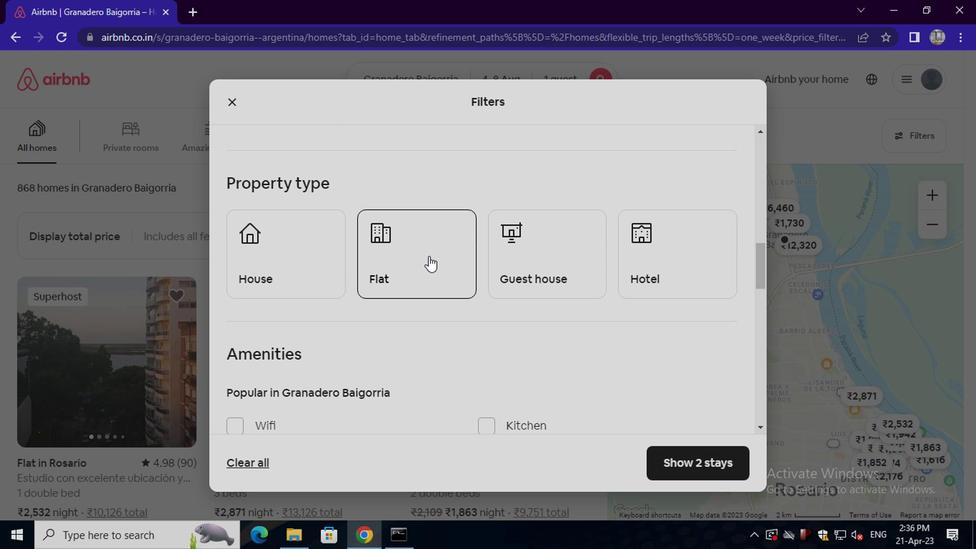 
Action: Mouse moved to (300, 258)
Screenshot: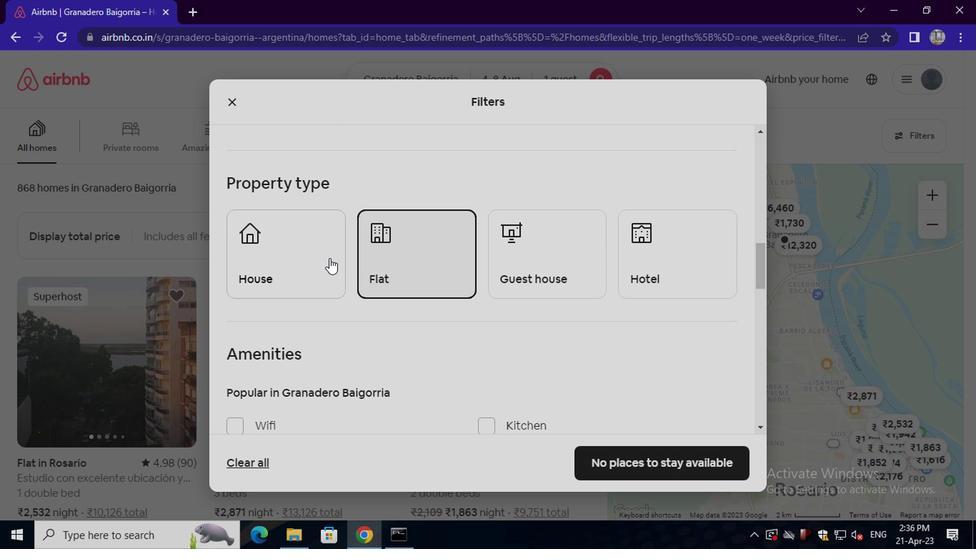 
Action: Mouse pressed left at (300, 258)
Screenshot: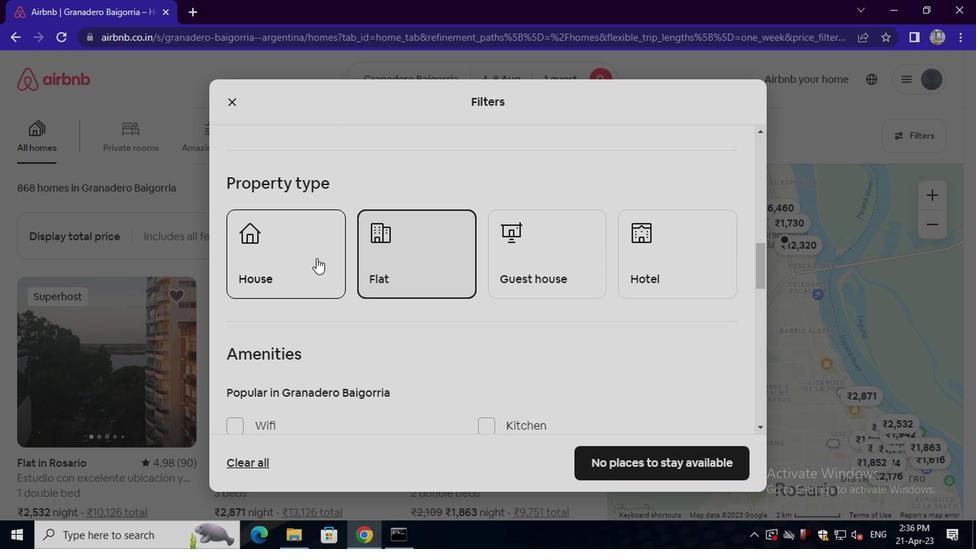 
Action: Mouse moved to (554, 257)
Screenshot: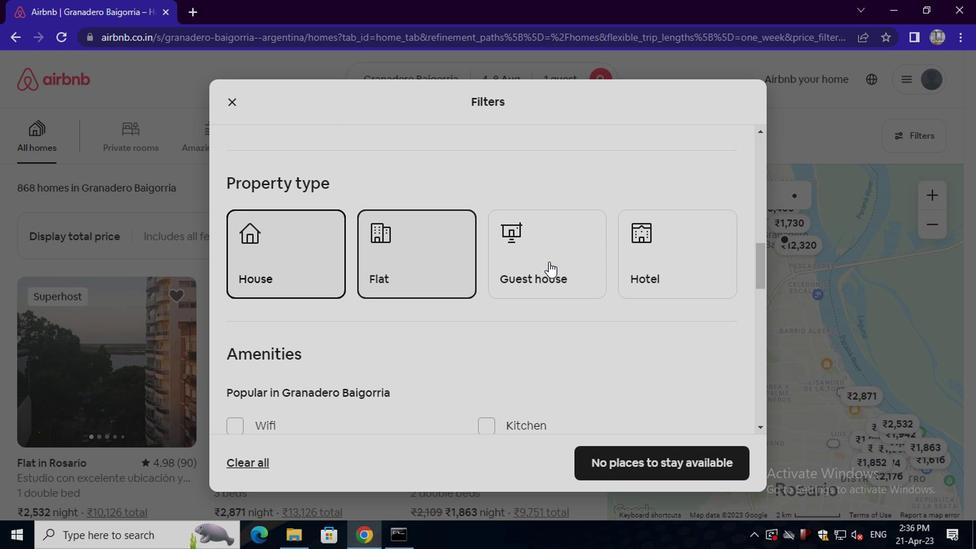 
Action: Mouse pressed left at (554, 257)
Screenshot: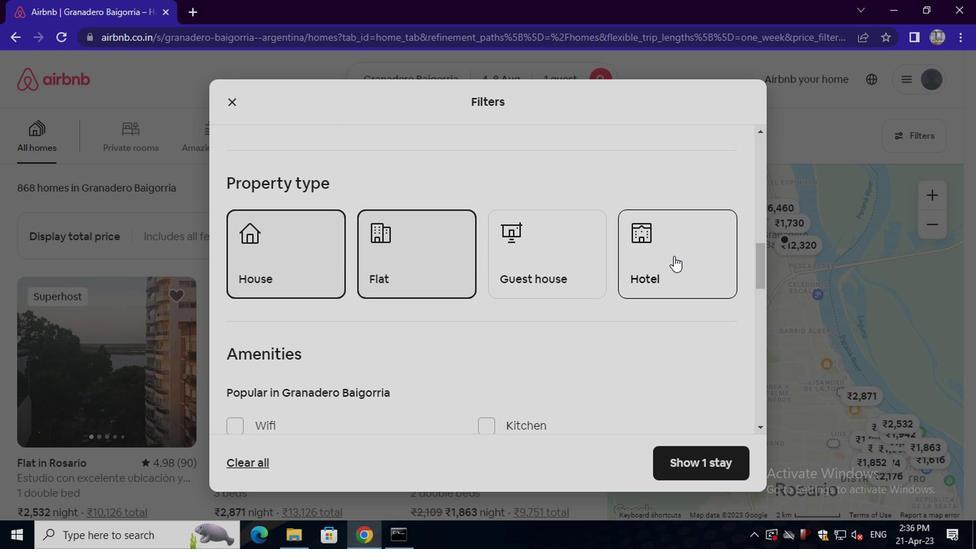 
Action: Mouse moved to (324, 287)
Screenshot: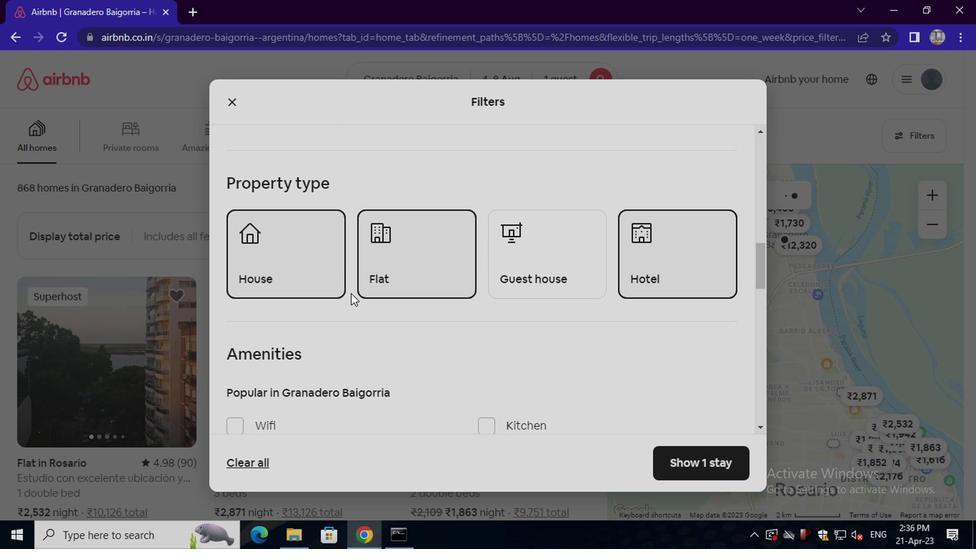
Action: Mouse scrolled (324, 287) with delta (0, 0)
Screenshot: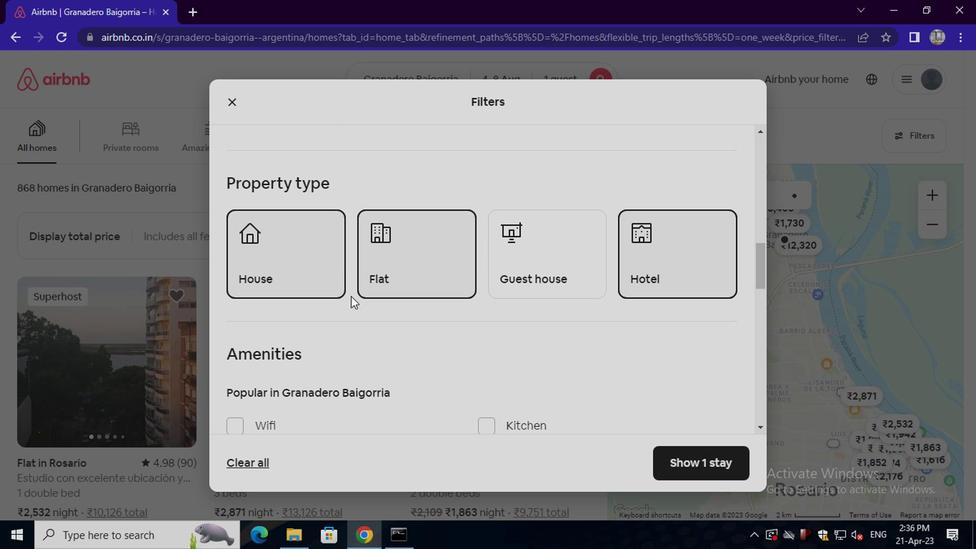 
Action: Mouse scrolled (324, 287) with delta (0, 0)
Screenshot: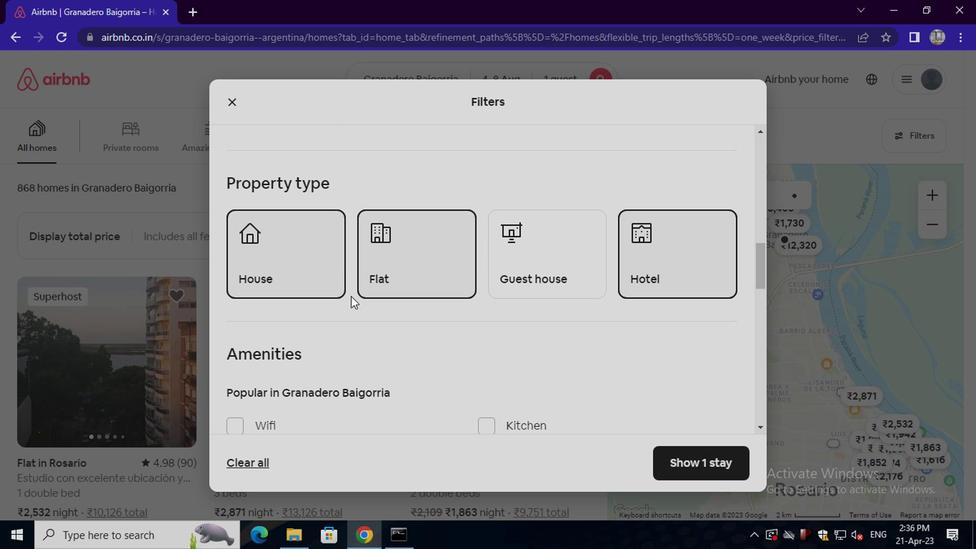 
Action: Mouse scrolled (324, 287) with delta (0, 0)
Screenshot: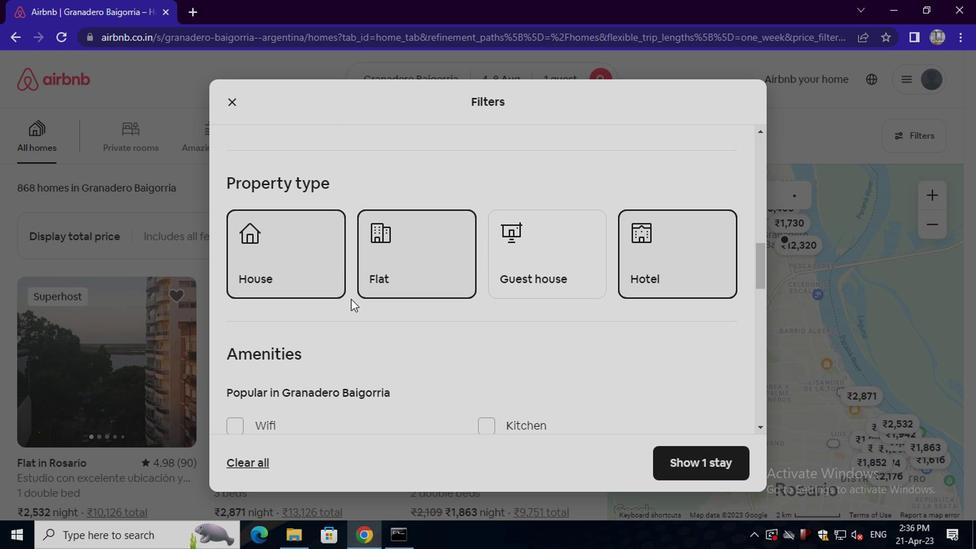 
Action: Mouse moved to (260, 224)
Screenshot: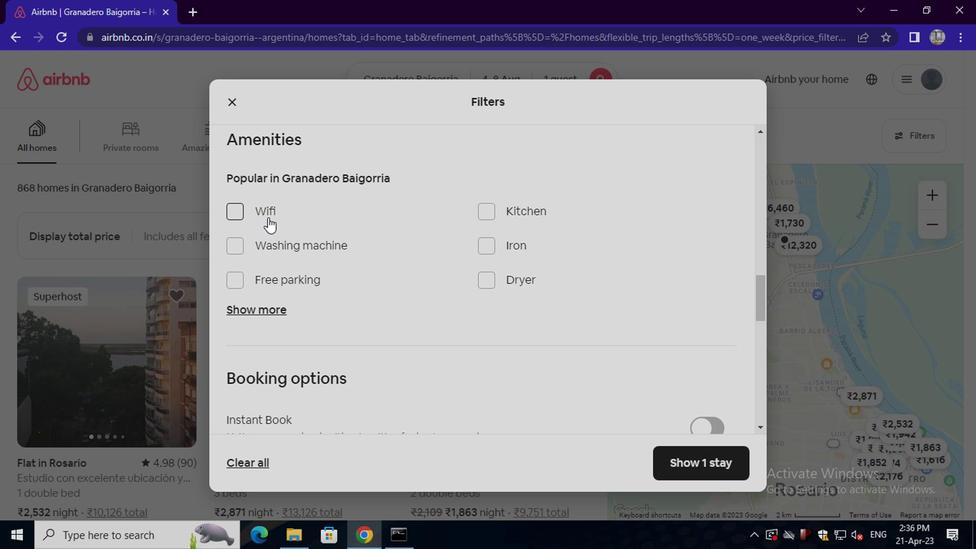 
Action: Mouse pressed left at (260, 224)
Screenshot: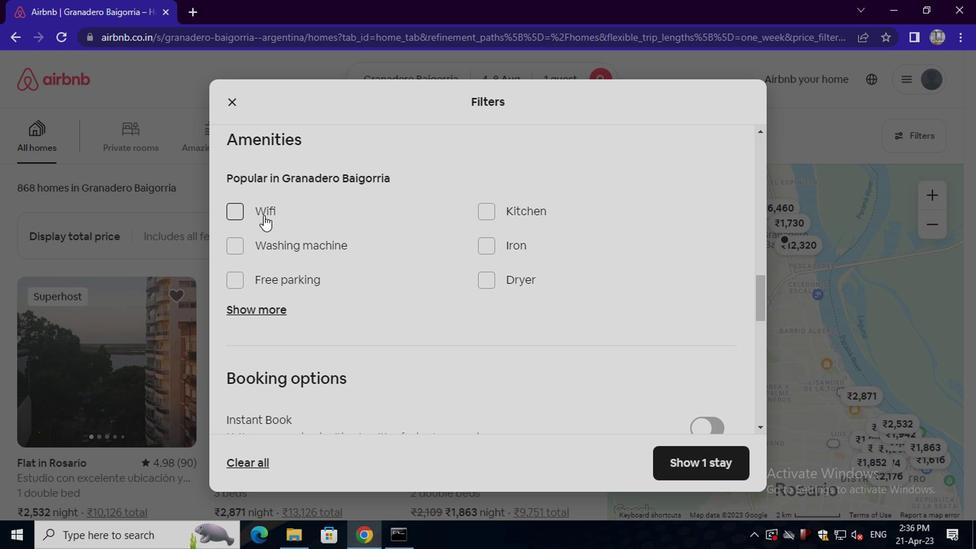 
Action: Mouse moved to (327, 252)
Screenshot: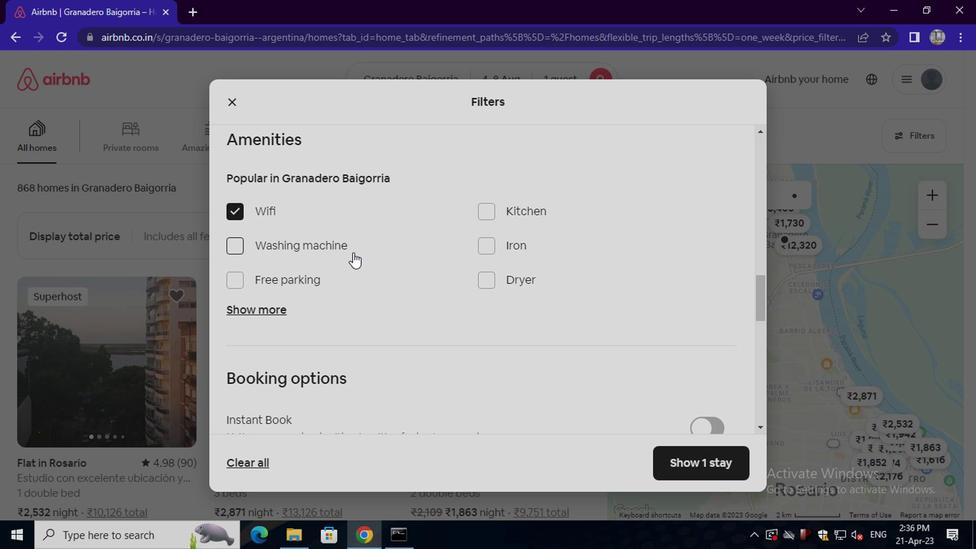 
Action: Mouse scrolled (327, 252) with delta (0, 0)
Screenshot: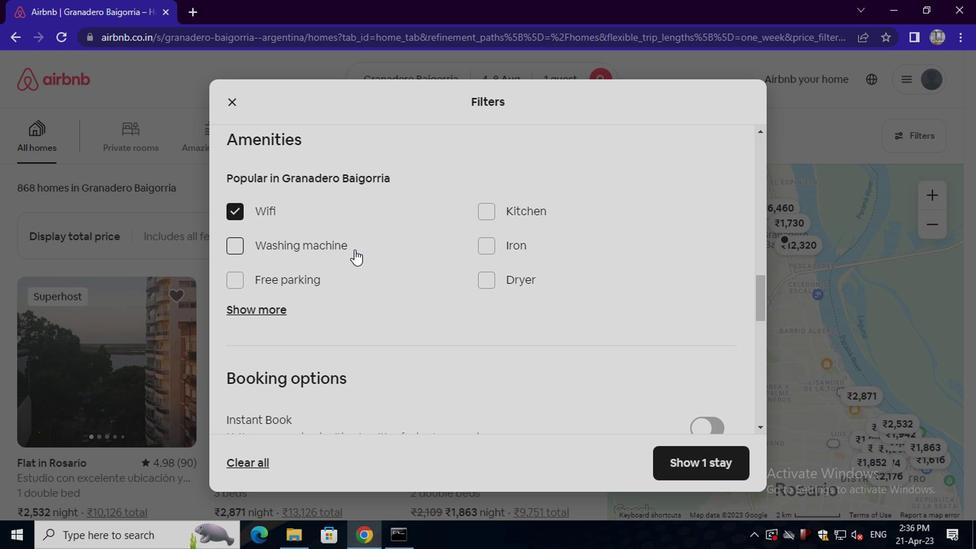 
Action: Mouse moved to (269, 225)
Screenshot: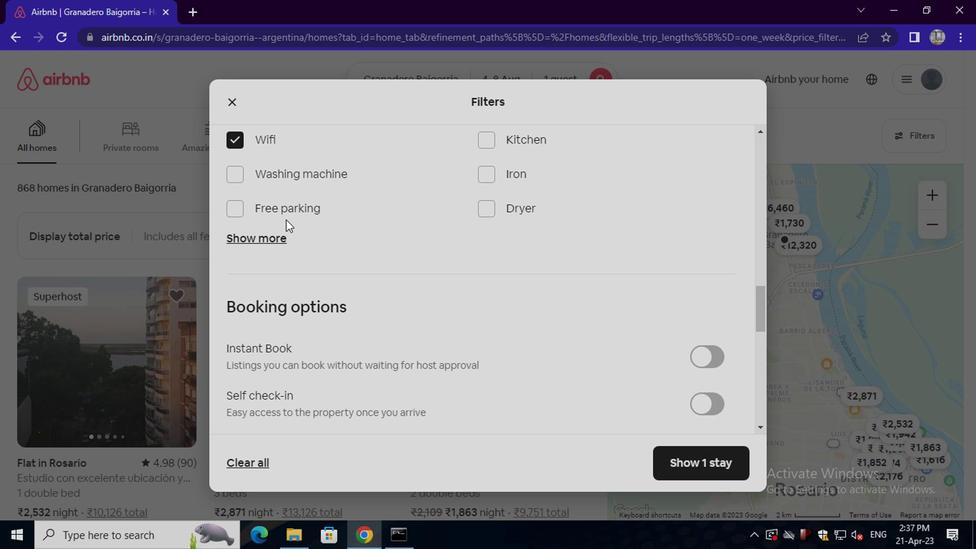
Action: Mouse pressed left at (269, 225)
Screenshot: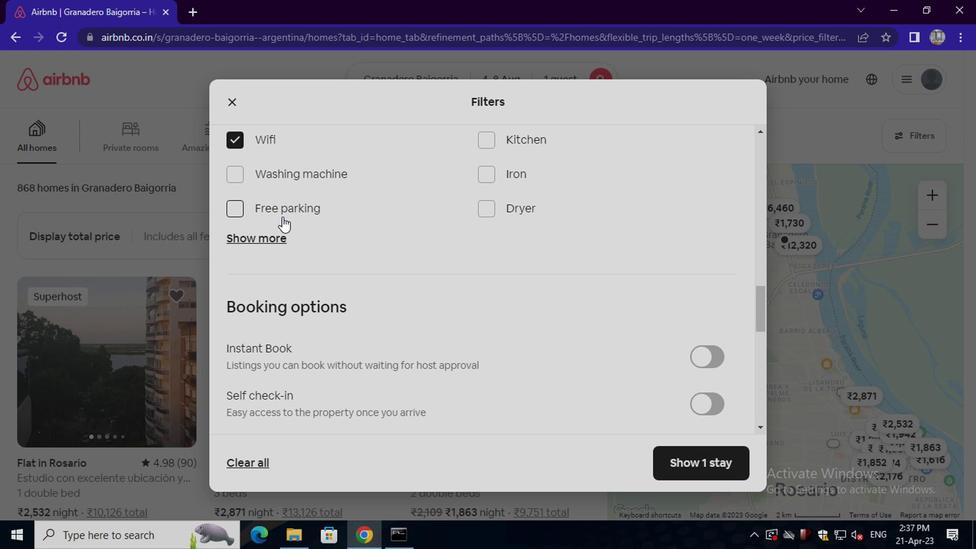 
Action: Mouse moved to (257, 224)
Screenshot: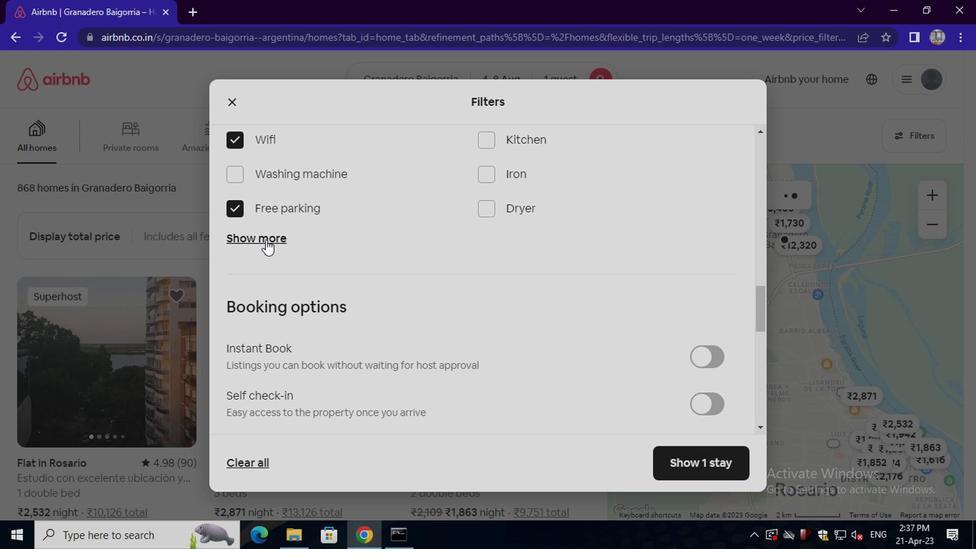 
Action: Mouse pressed left at (257, 224)
Screenshot: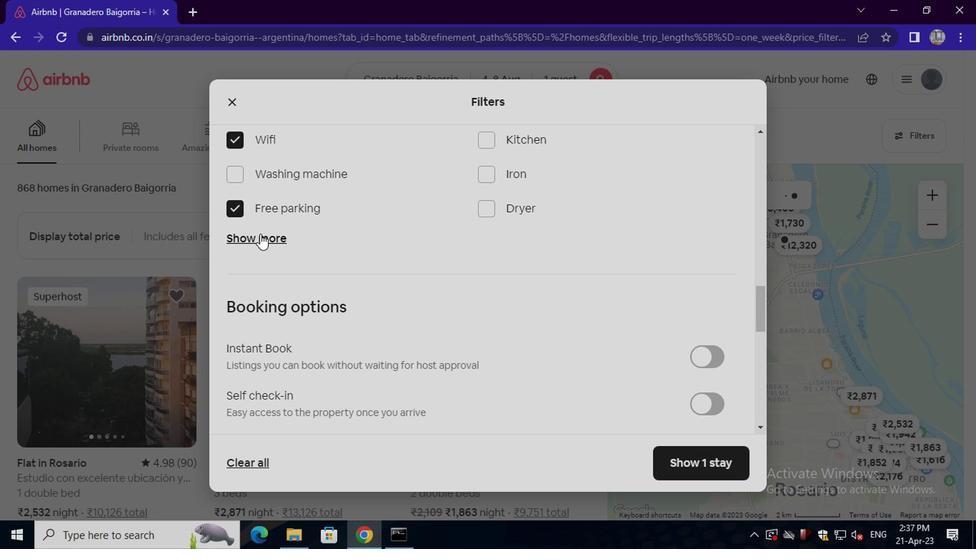 
Action: Mouse moved to (258, 236)
Screenshot: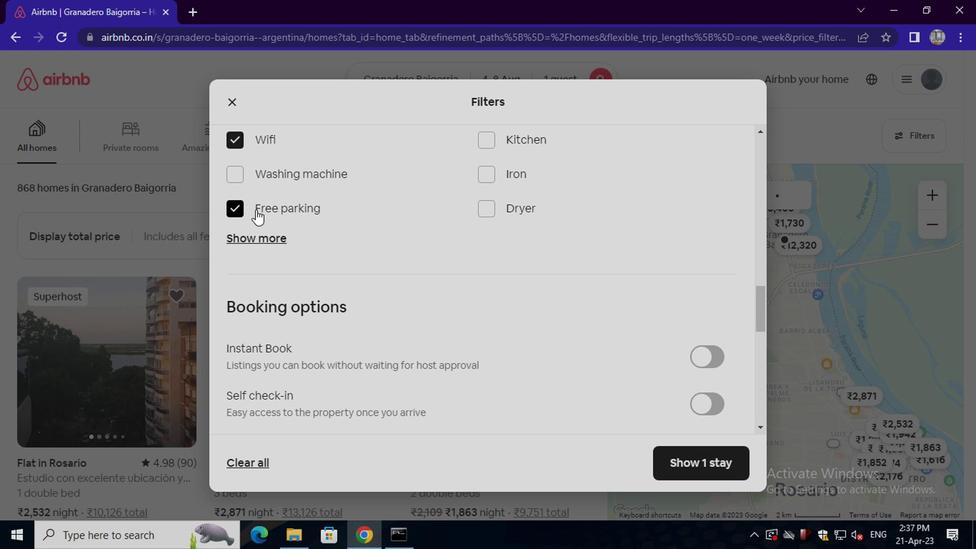 
Action: Mouse pressed left at (258, 236)
Screenshot: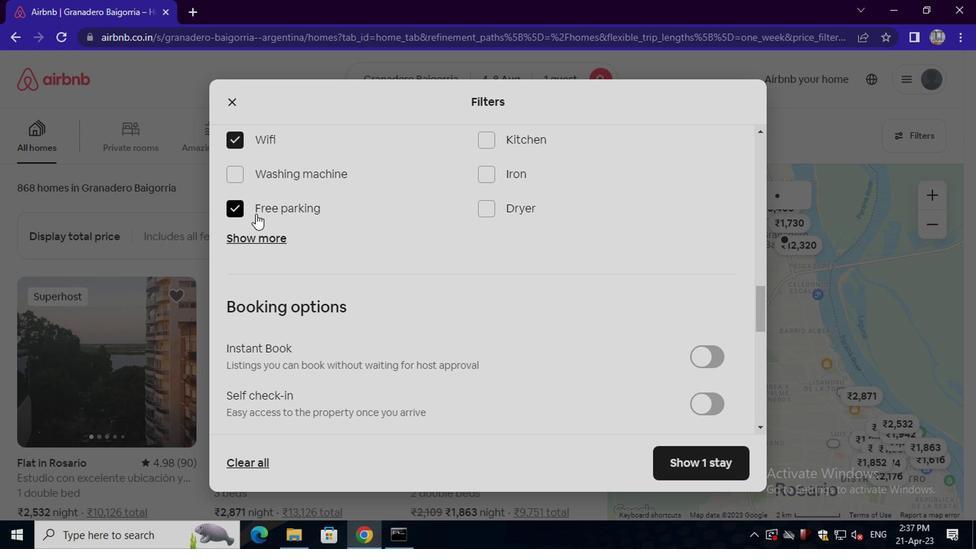 
Action: Mouse moved to (259, 239)
Screenshot: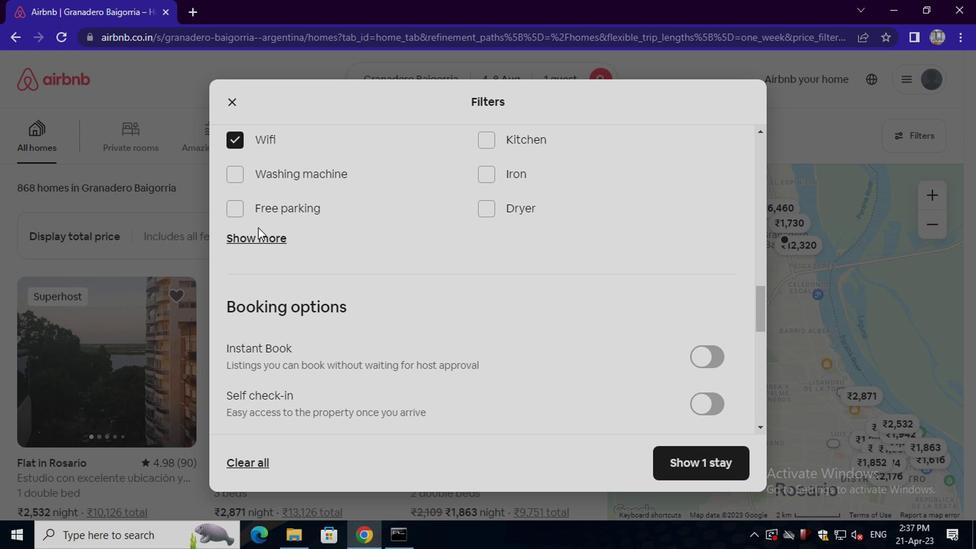 
Action: Mouse pressed left at (259, 239)
Screenshot: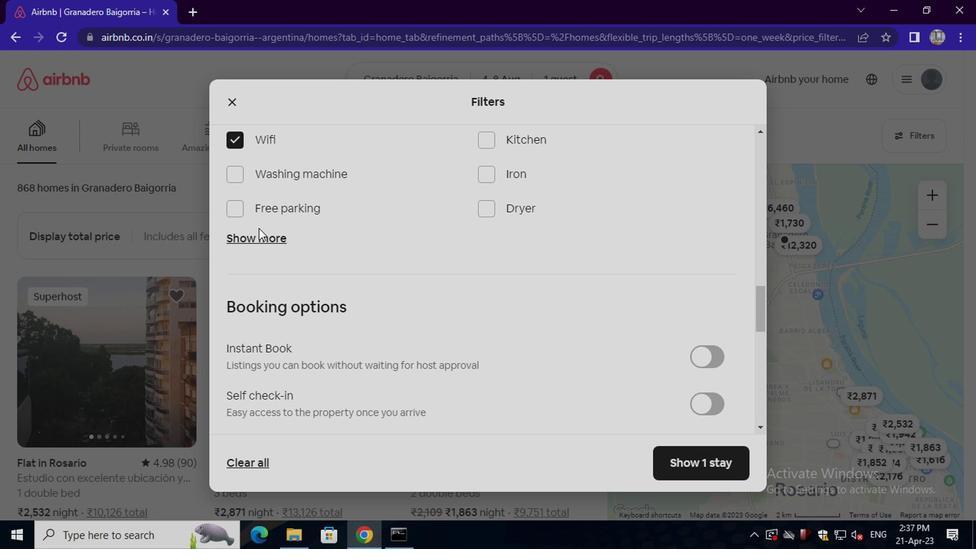 
Action: Mouse moved to (442, 283)
Screenshot: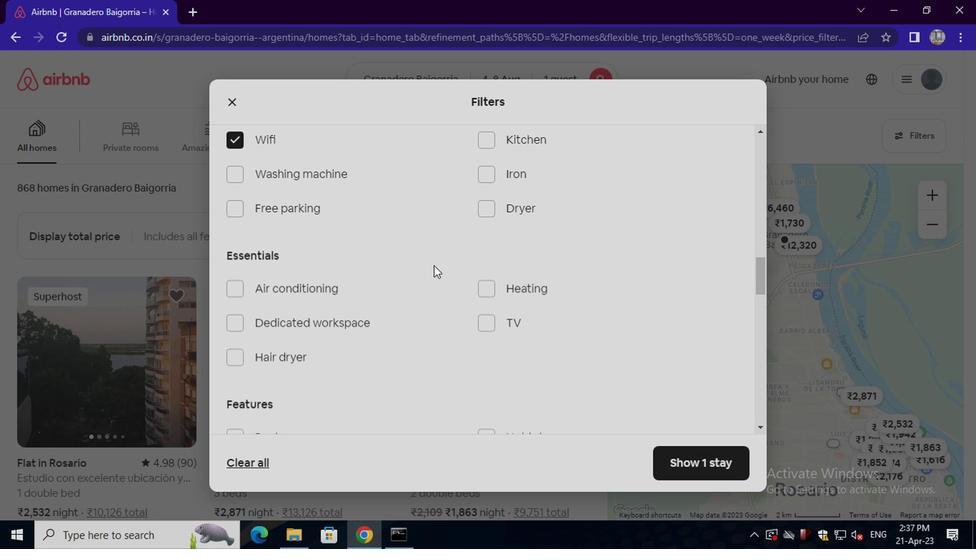 
Action: Mouse pressed left at (442, 283)
Screenshot: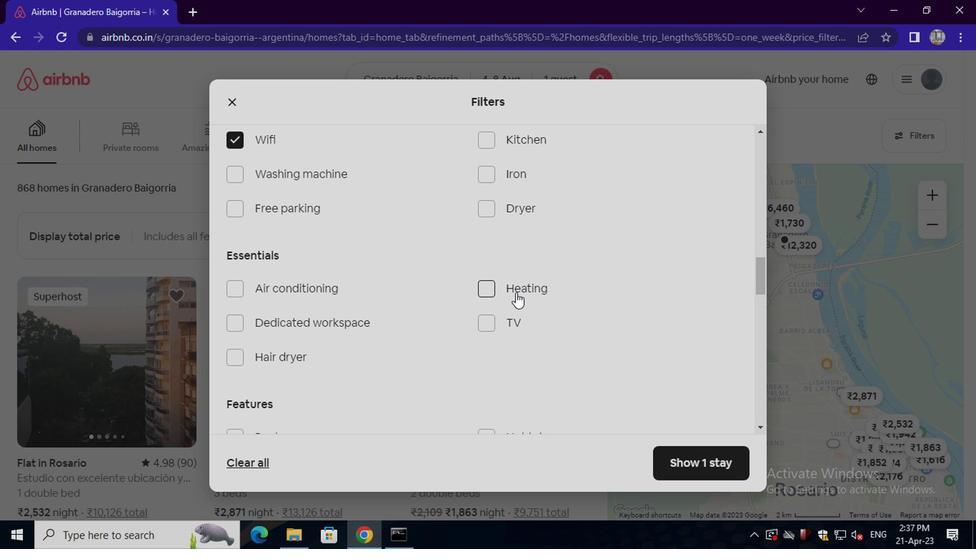 
Action: Mouse moved to (333, 311)
Screenshot: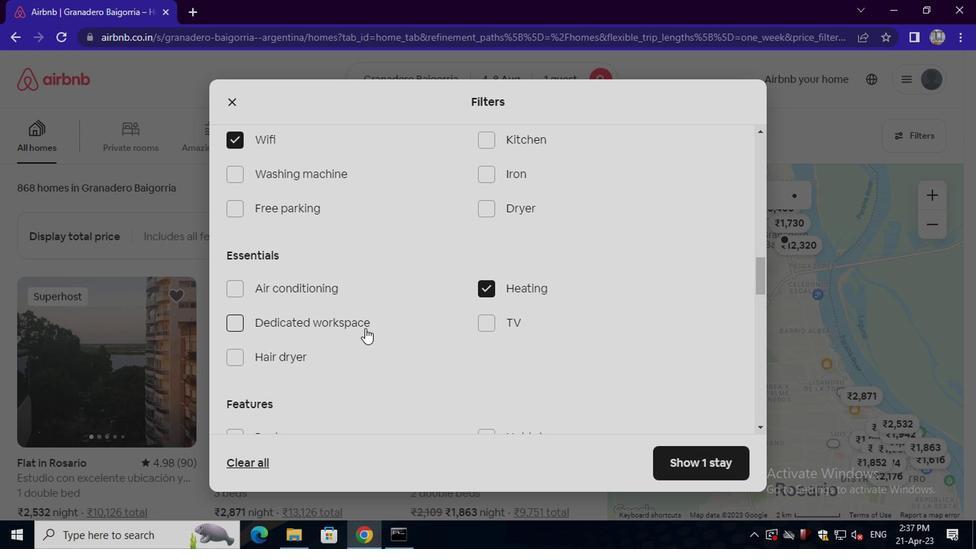 
Action: Mouse scrolled (333, 311) with delta (0, 0)
Screenshot: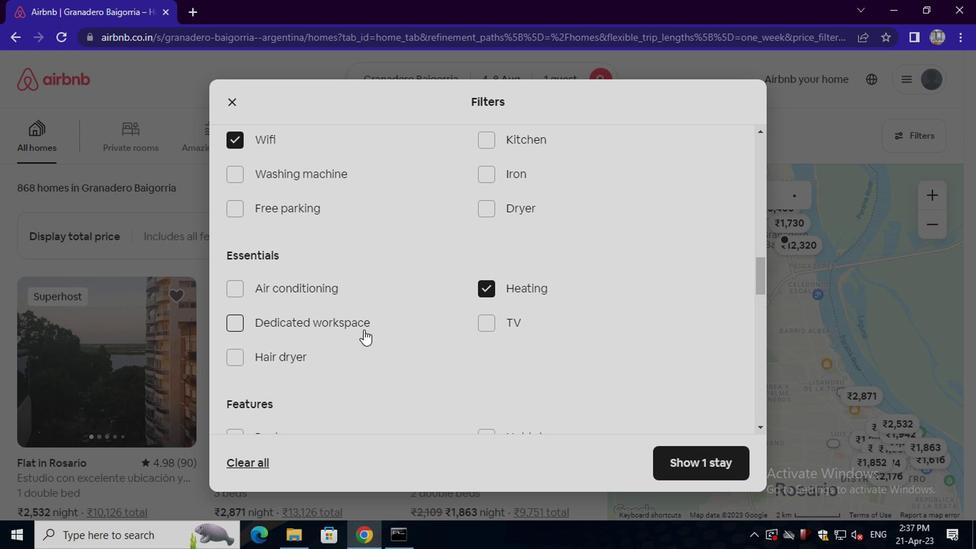 
Action: Mouse scrolled (333, 311) with delta (0, 0)
Screenshot: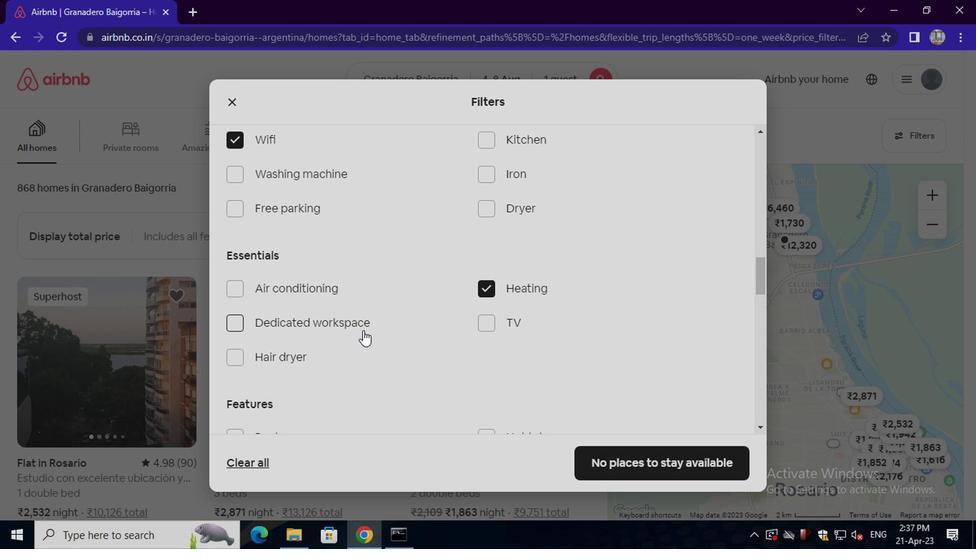 
Action: Mouse scrolled (333, 311) with delta (0, 0)
Screenshot: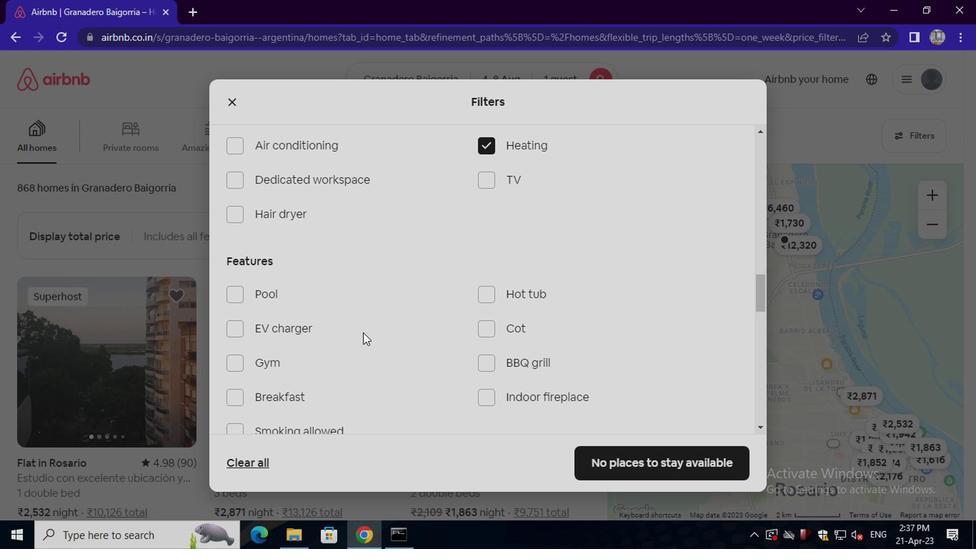 
Action: Mouse scrolled (333, 311) with delta (0, 0)
Screenshot: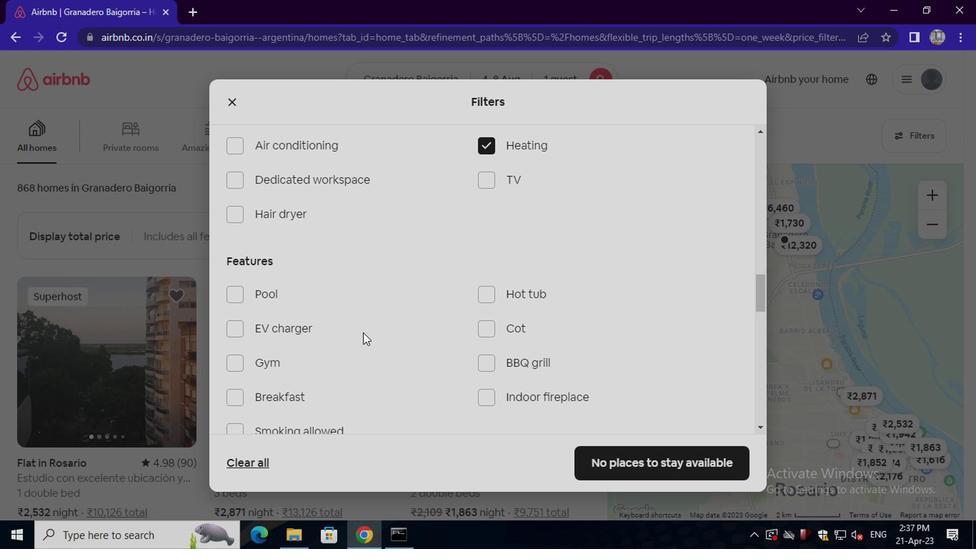 
Action: Mouse moved to (332, 312)
Screenshot: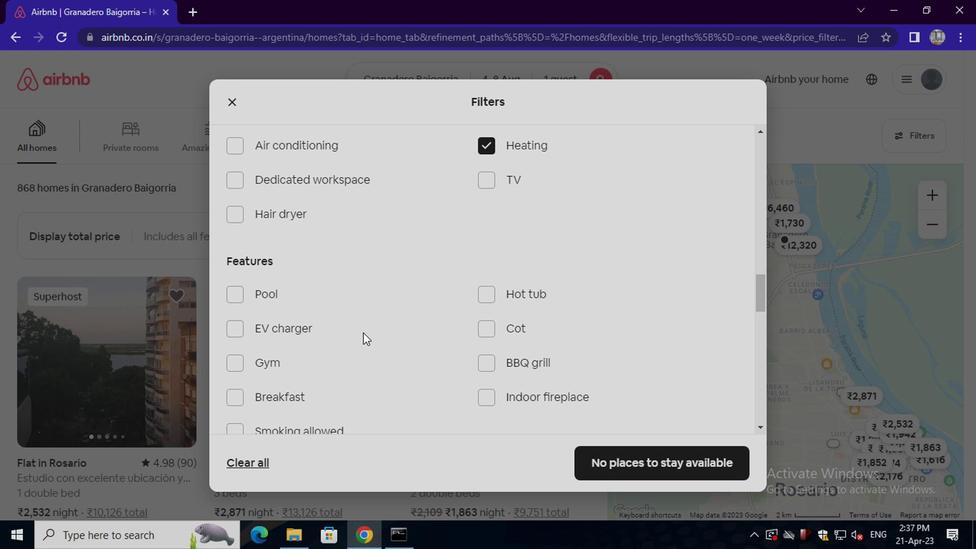 
Action: Mouse scrolled (332, 311) with delta (0, 0)
Screenshot: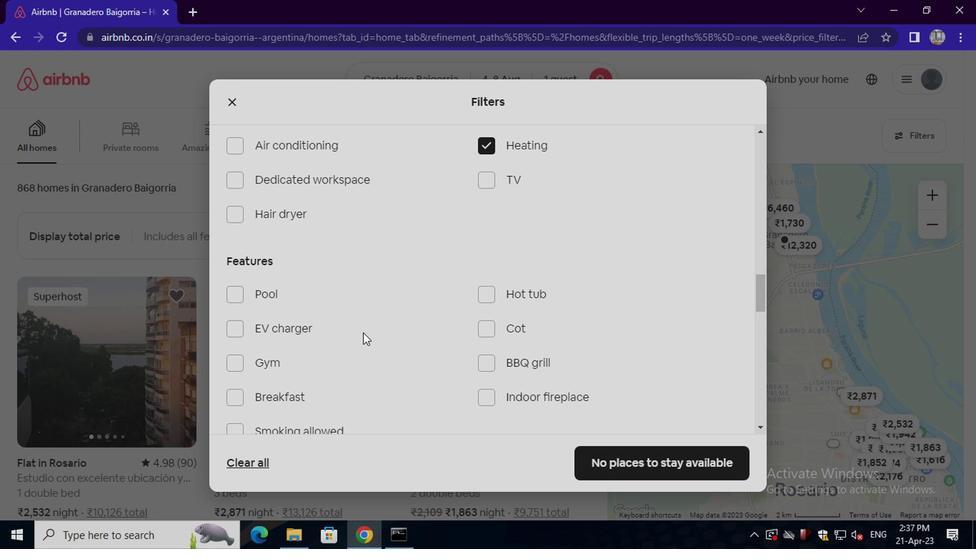 
Action: Mouse moved to (332, 312)
Screenshot: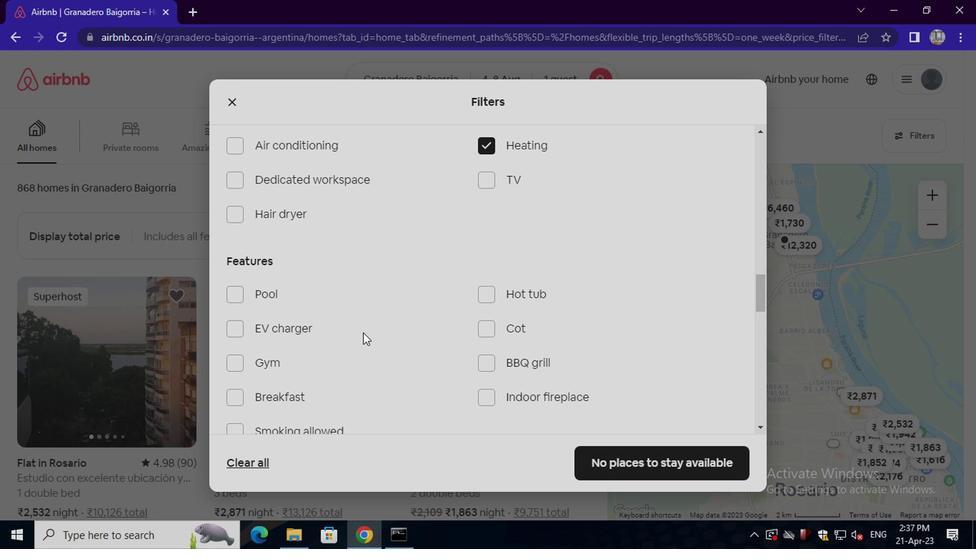 
Action: Mouse scrolled (332, 312) with delta (0, 0)
Screenshot: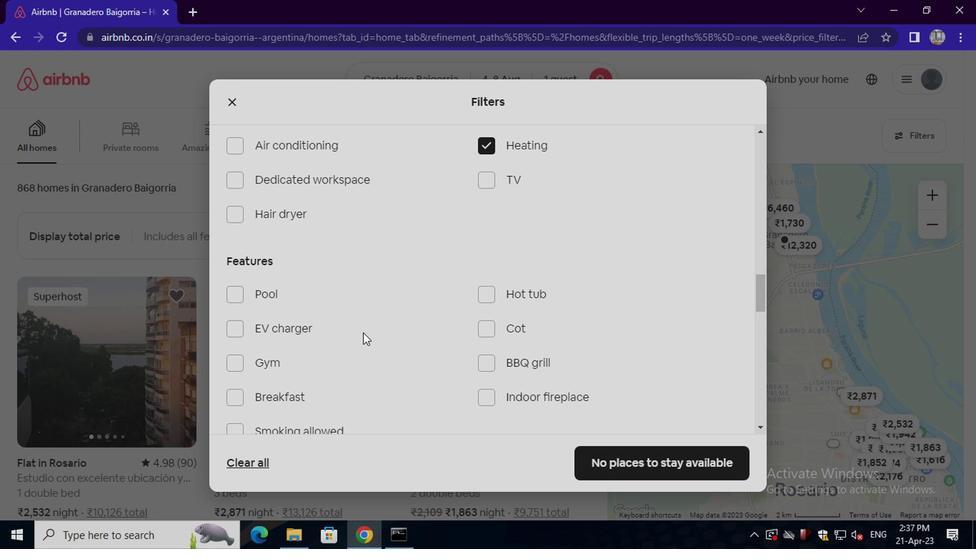 
Action: Mouse scrolled (332, 312) with delta (0, 0)
Screenshot: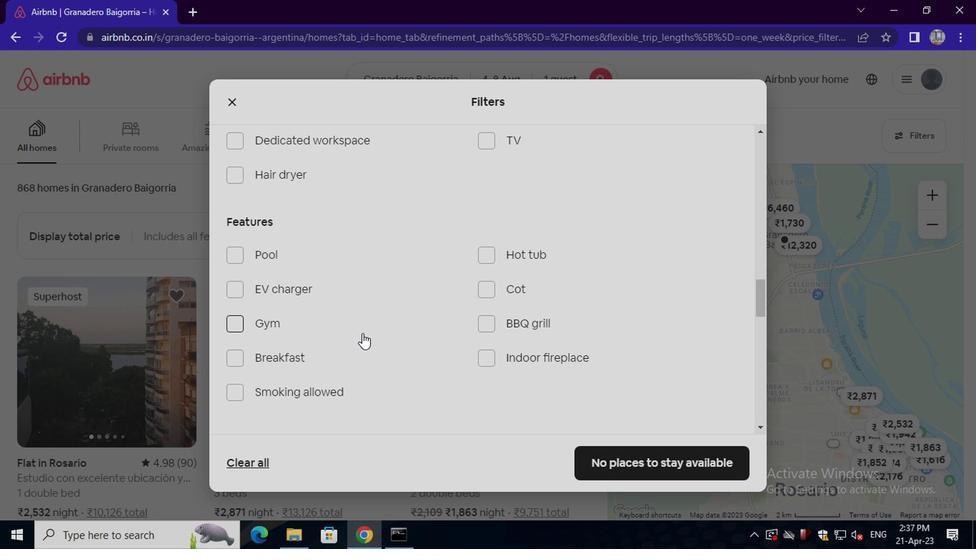 
Action: Mouse moved to (575, 322)
Screenshot: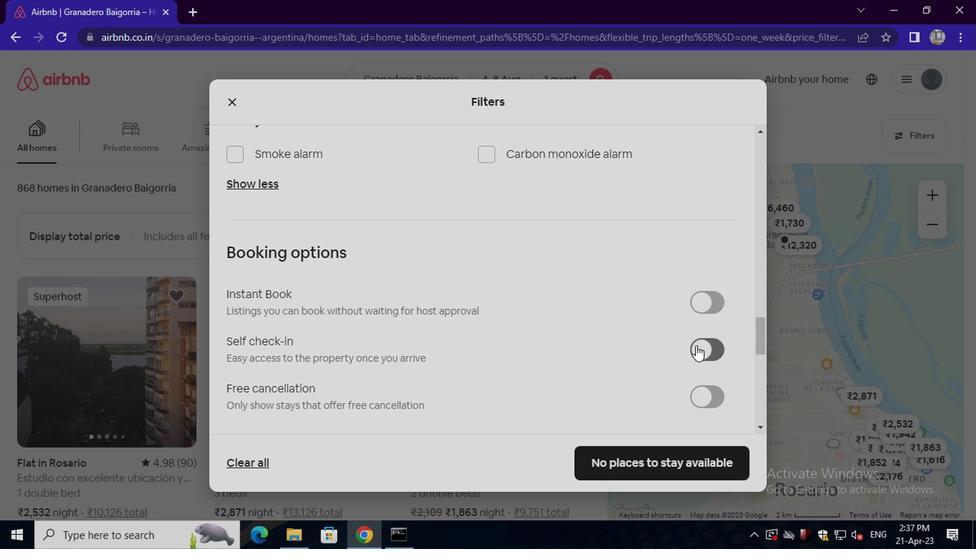 
Action: Mouse pressed left at (575, 322)
Screenshot: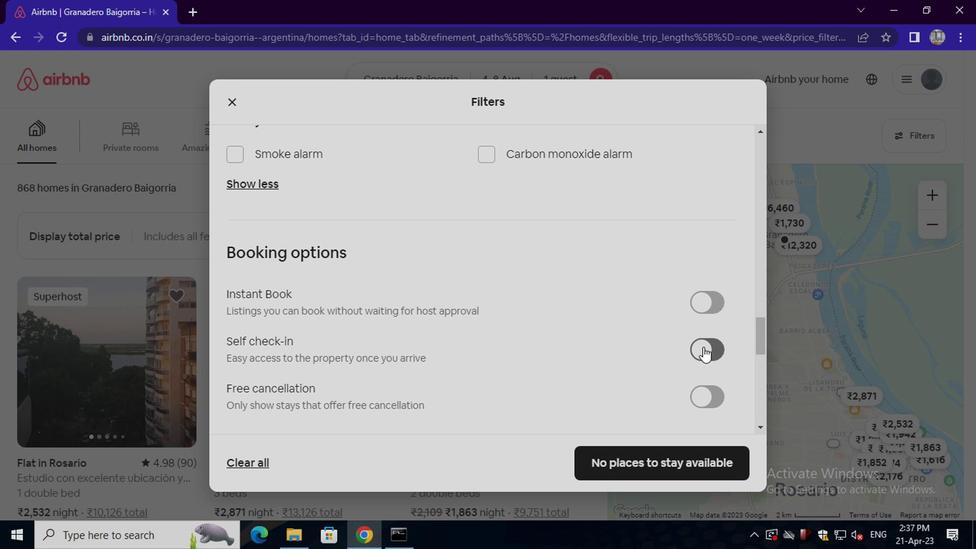 
Action: Mouse moved to (419, 324)
Screenshot: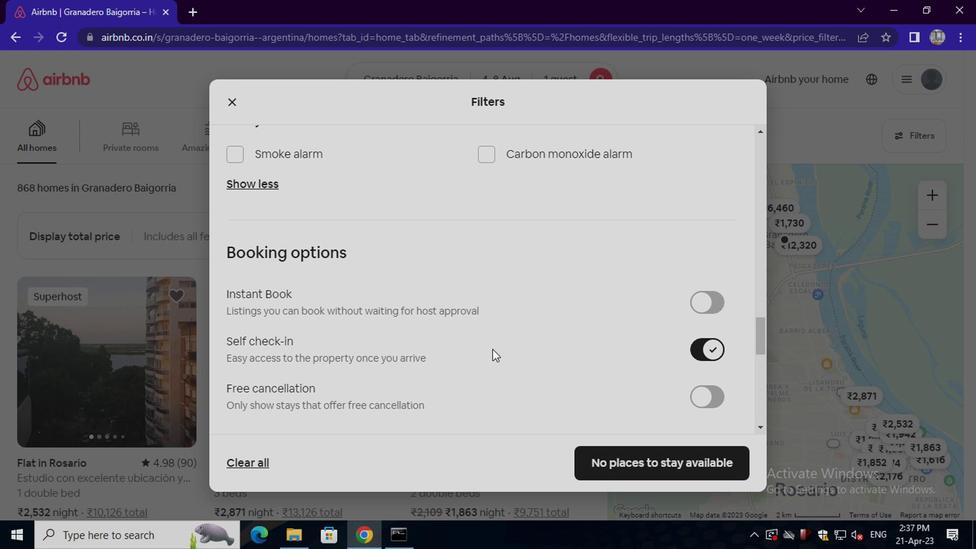 
Action: Mouse scrolled (419, 323) with delta (0, 0)
Screenshot: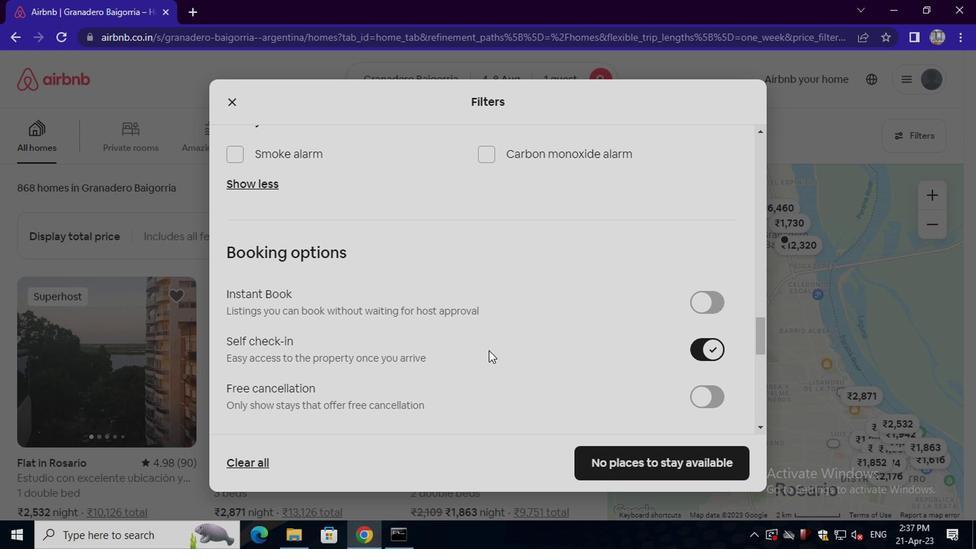 
Action: Mouse scrolled (419, 323) with delta (0, 0)
Screenshot: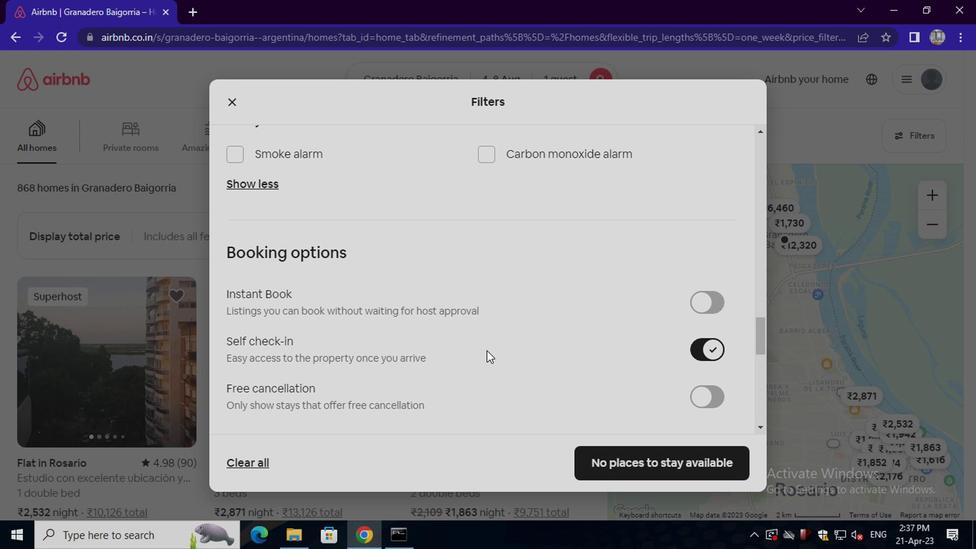 
Action: Mouse scrolled (419, 323) with delta (0, 0)
Screenshot: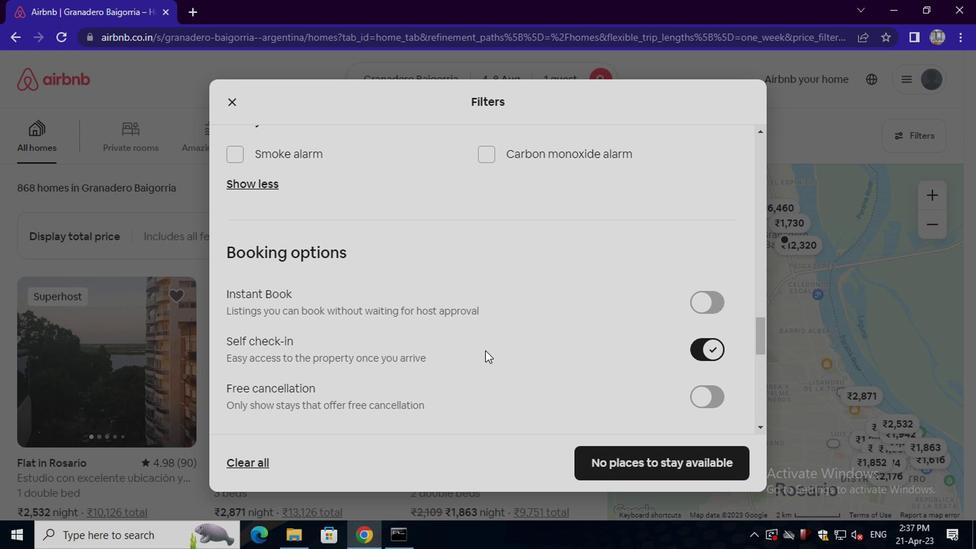 
Action: Mouse scrolled (419, 323) with delta (0, 0)
Screenshot: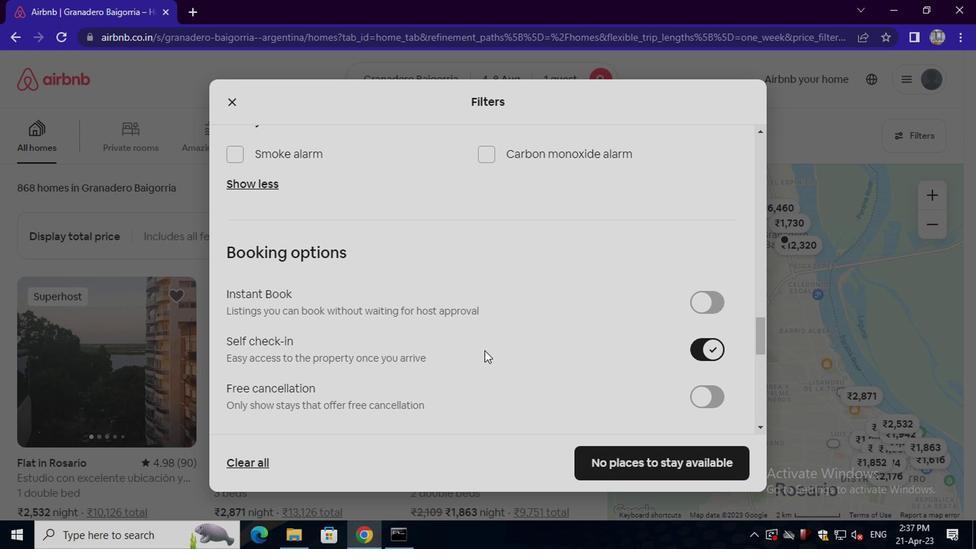 
Action: Mouse scrolled (419, 323) with delta (0, 0)
Screenshot: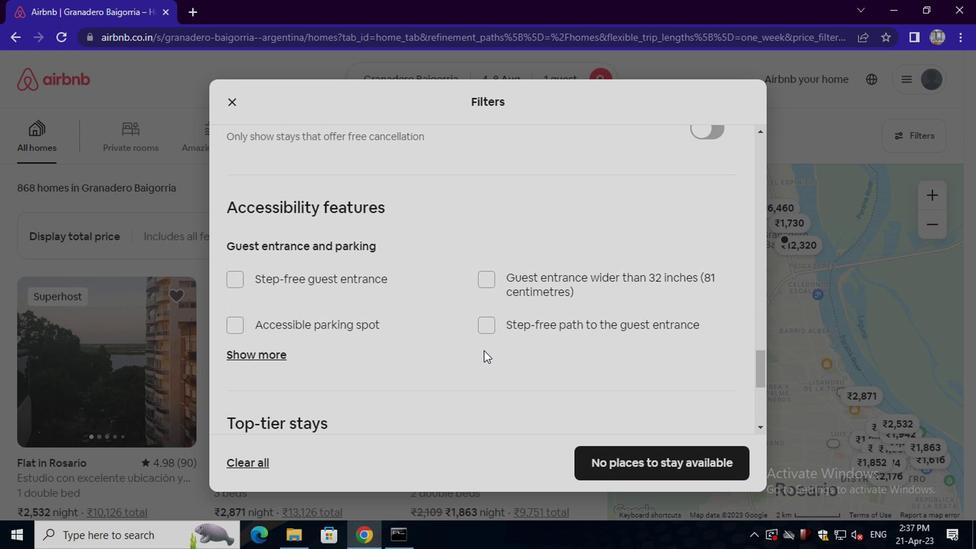 
Action: Mouse scrolled (419, 323) with delta (0, 0)
Screenshot: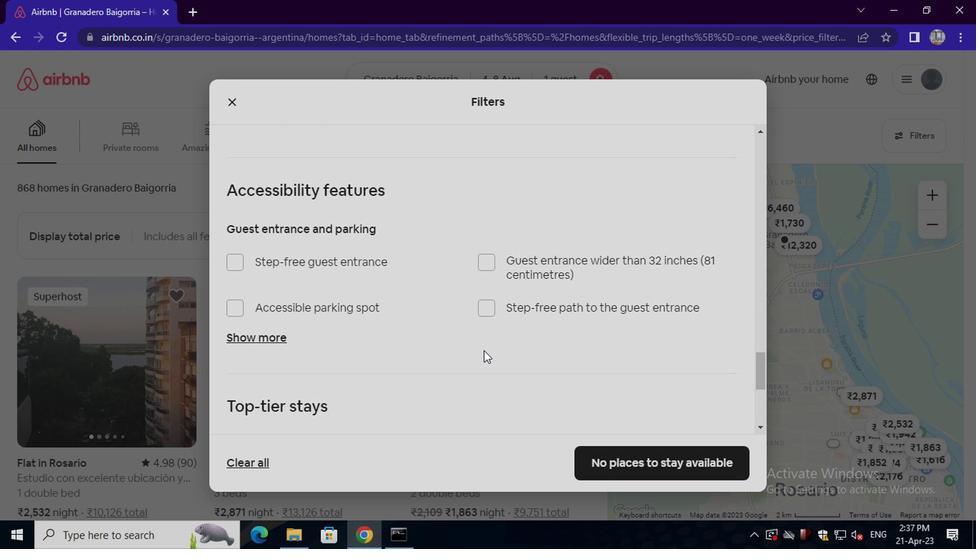 
Action: Mouse moved to (290, 339)
Screenshot: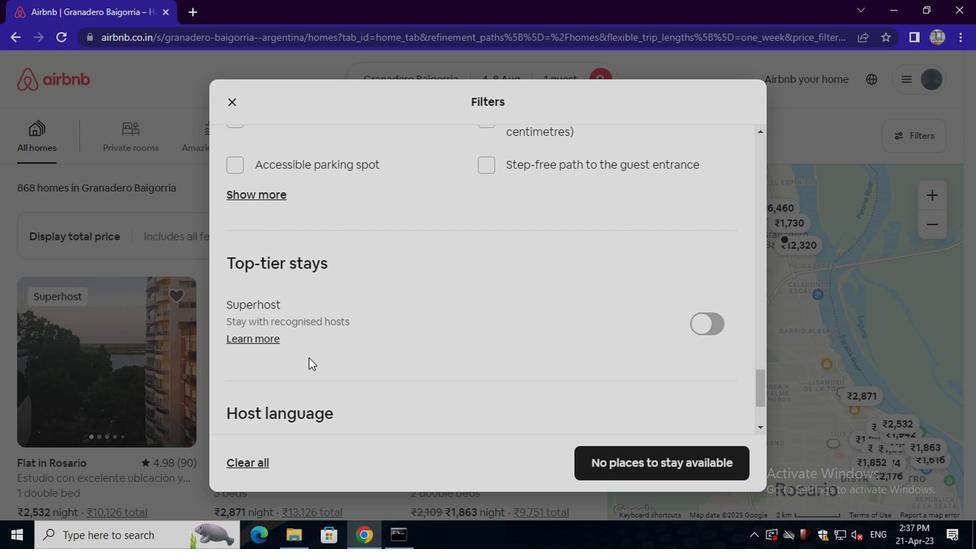 
Action: Mouse scrolled (290, 338) with delta (0, 0)
Screenshot: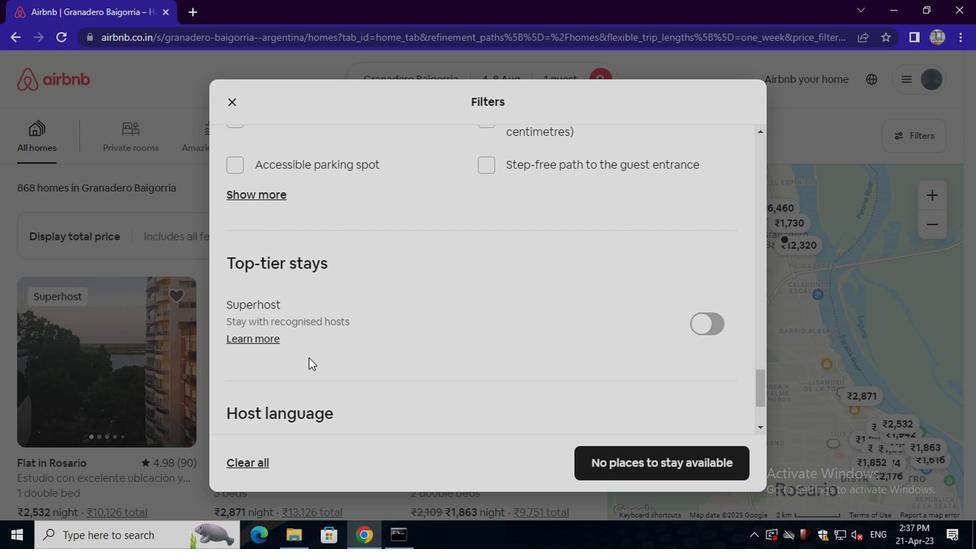 
Action: Mouse scrolled (290, 338) with delta (0, 0)
Screenshot: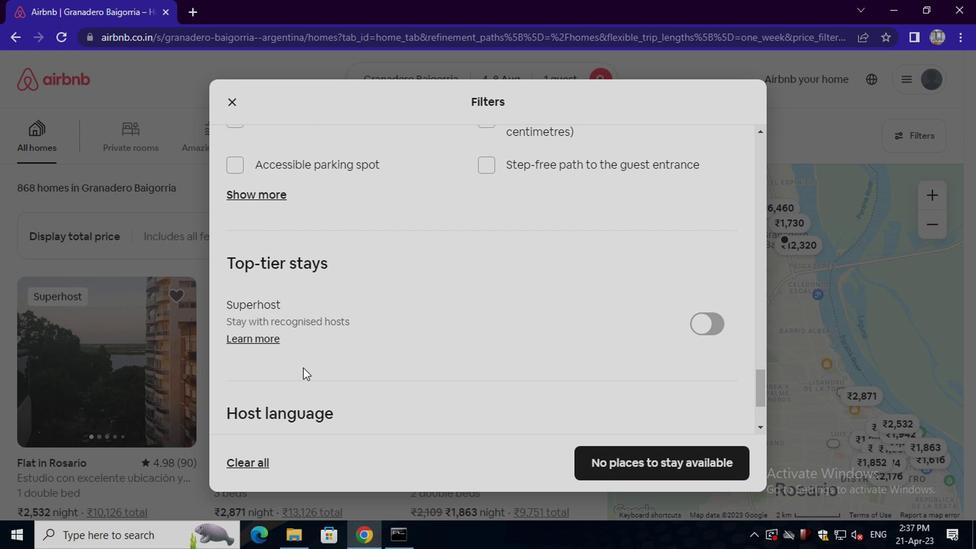 
Action: Mouse scrolled (290, 338) with delta (0, 0)
Screenshot: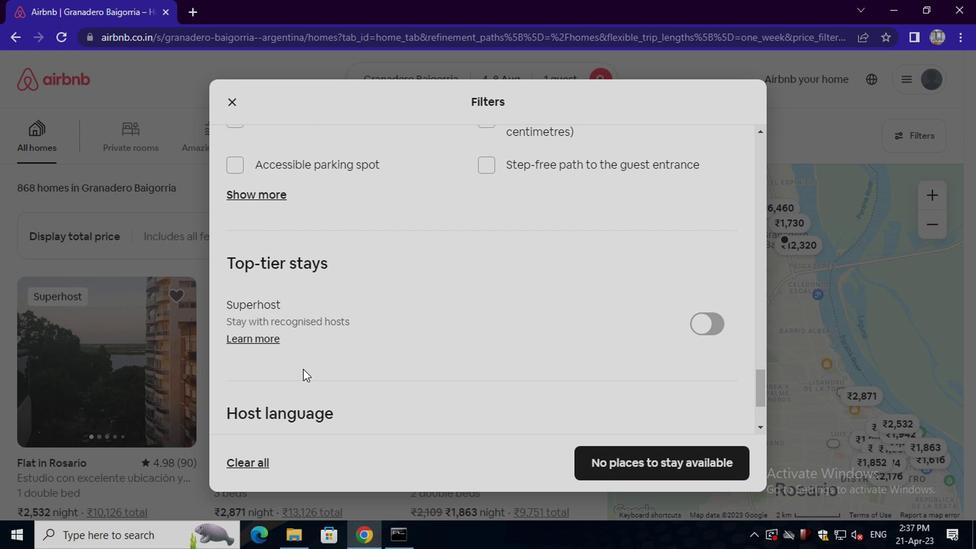 
Action: Mouse moved to (265, 313)
Screenshot: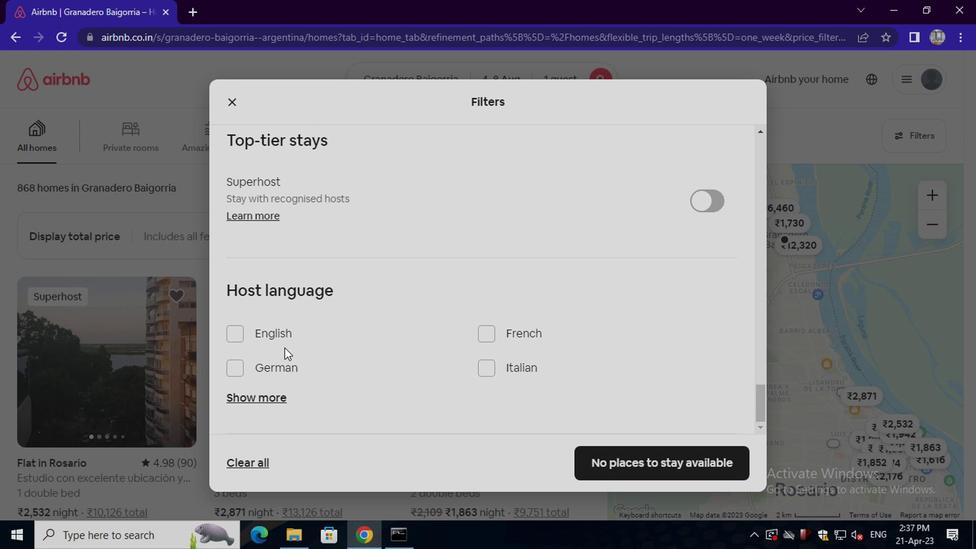 
Action: Mouse pressed left at (265, 313)
Screenshot: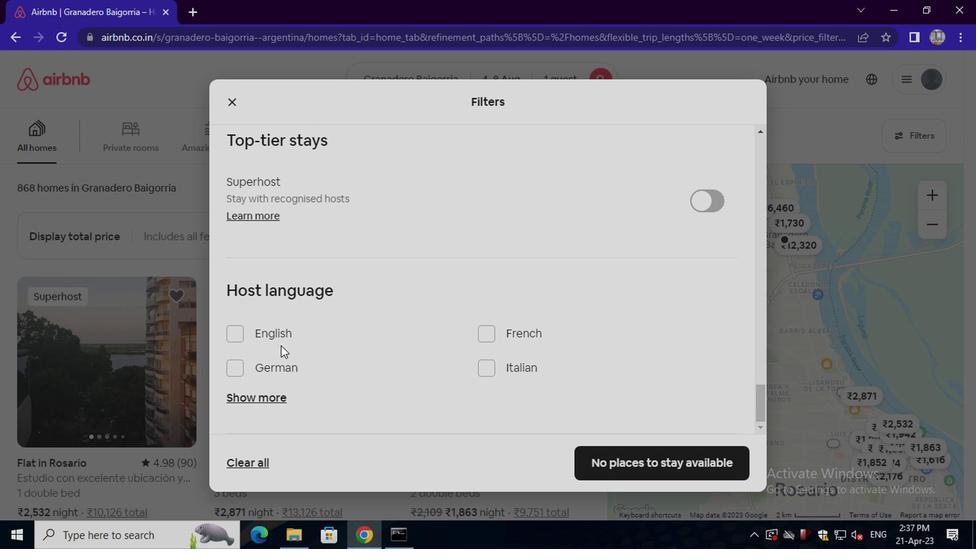 
Action: Mouse moved to (513, 403)
Screenshot: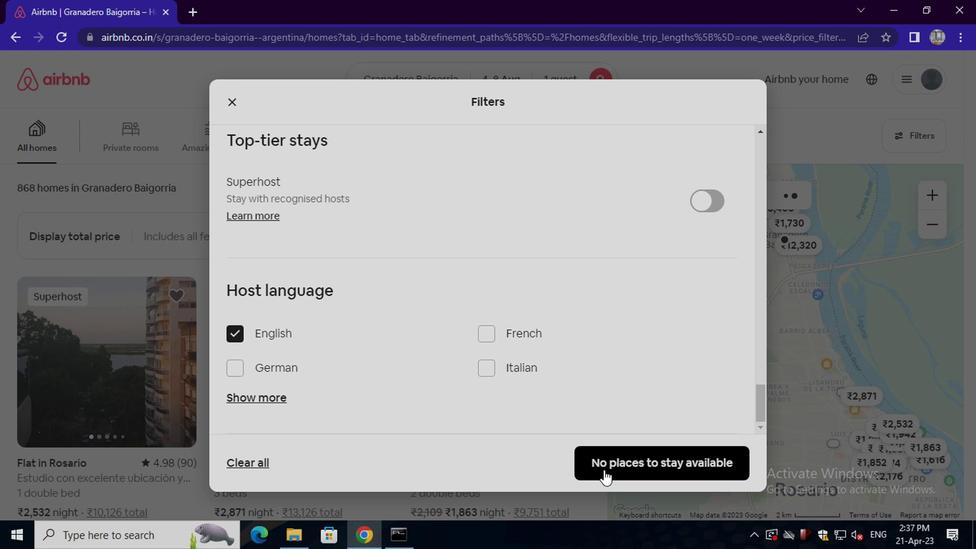 
Action: Mouse pressed left at (513, 403)
Screenshot: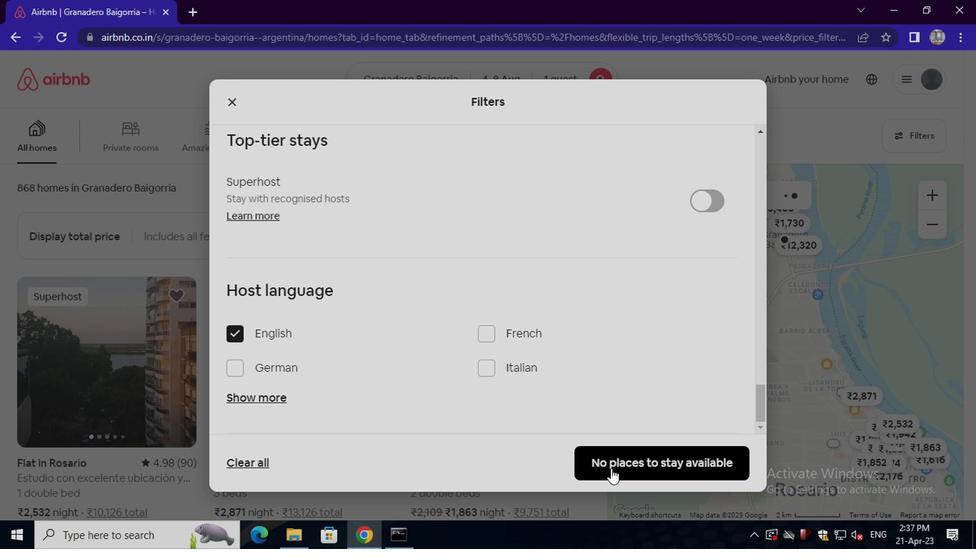 
